 Task: Find connections with filter location La Ceiba with filter topic #leadershipwith filter profile language German with filter current company Job & Career Opportunities with filter school Carmel Convent School, Chandigarh with filter industry Solar Electric Power Generation with filter service category Customer Service with filter keywords title Receptionist
Action: Mouse pressed left at (579, 71)
Screenshot: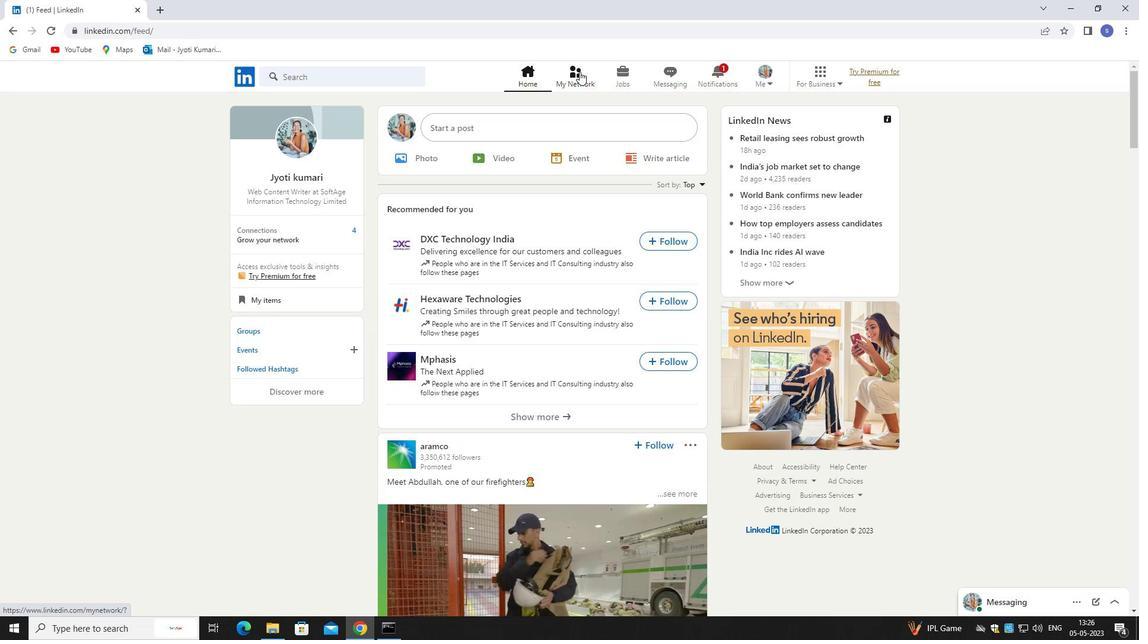 
Action: Mouse moved to (358, 149)
Screenshot: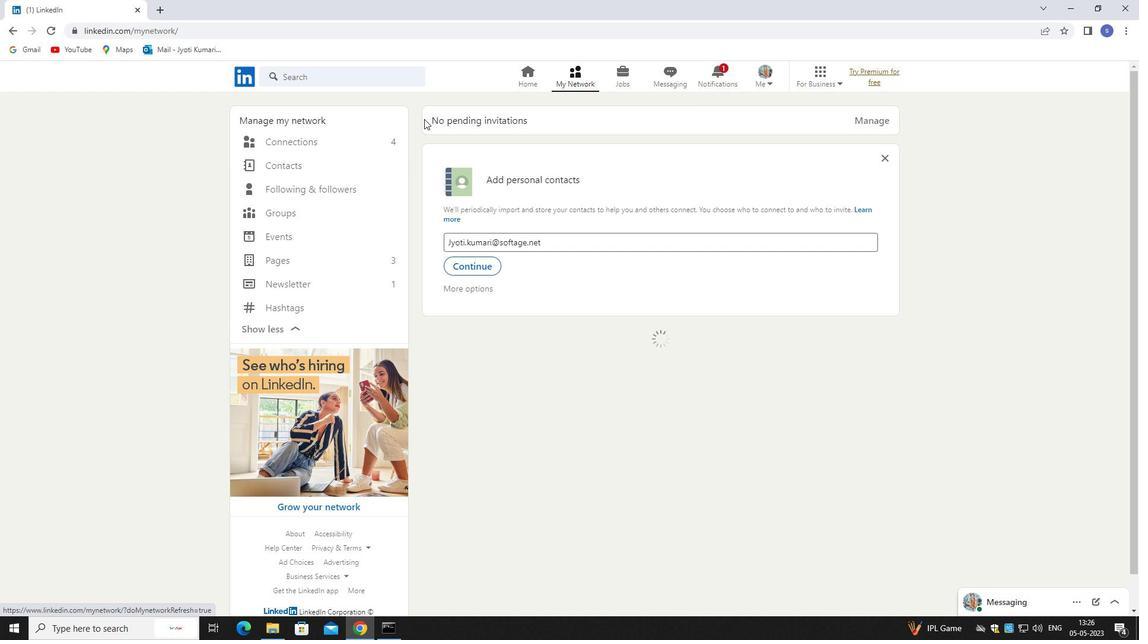 
Action: Mouse pressed left at (358, 149)
Screenshot: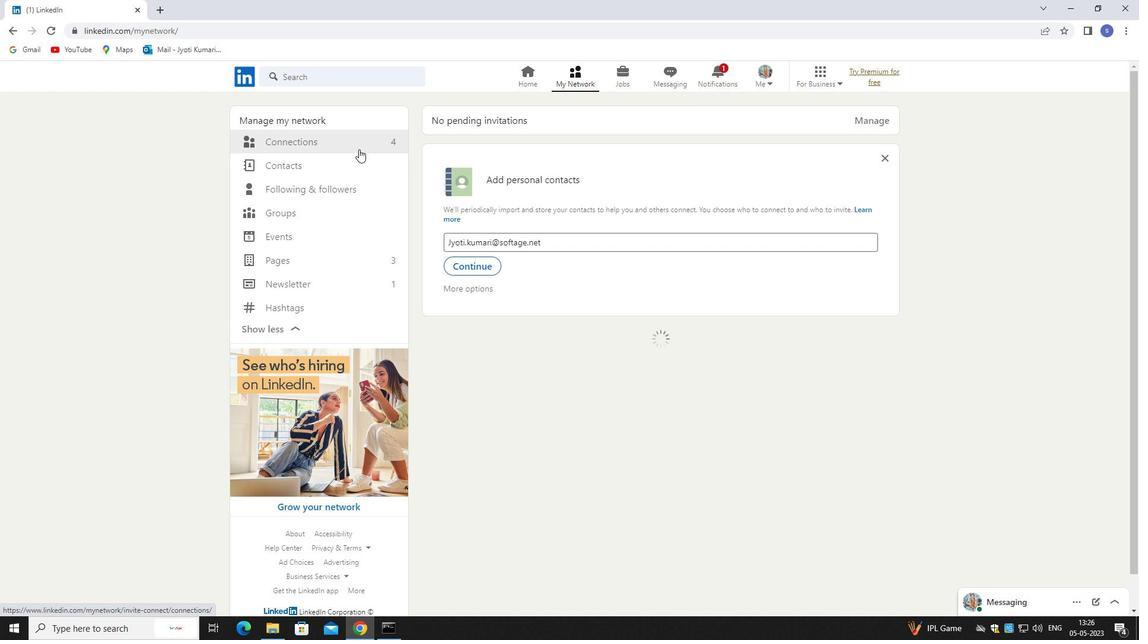 
Action: Mouse pressed left at (358, 149)
Screenshot: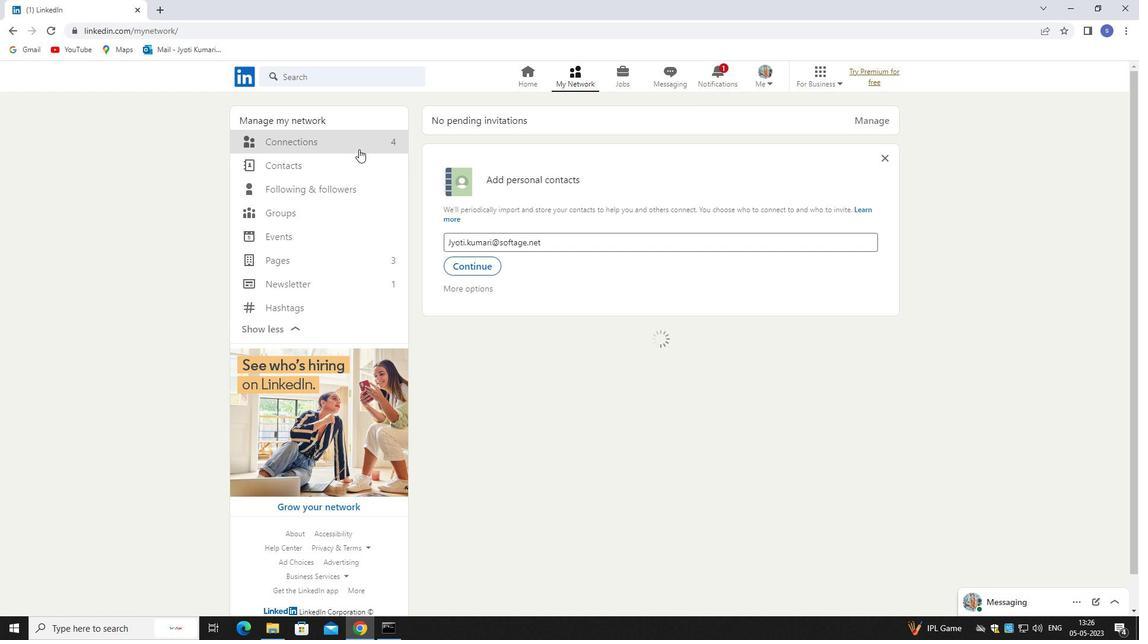 
Action: Mouse moved to (360, 140)
Screenshot: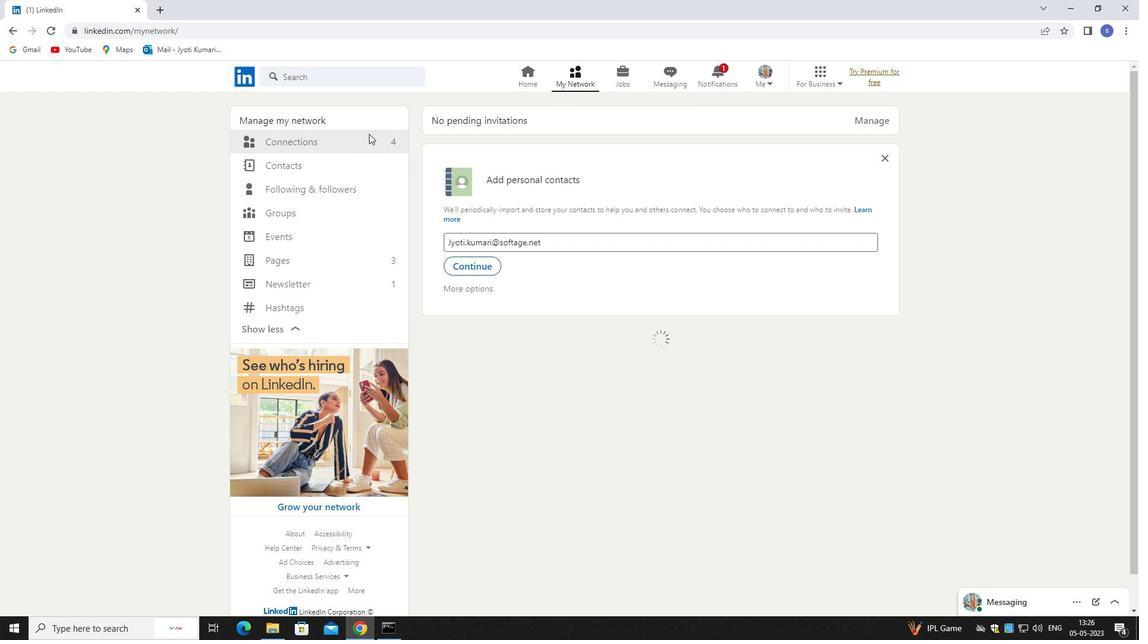 
Action: Mouse pressed left at (360, 140)
Screenshot: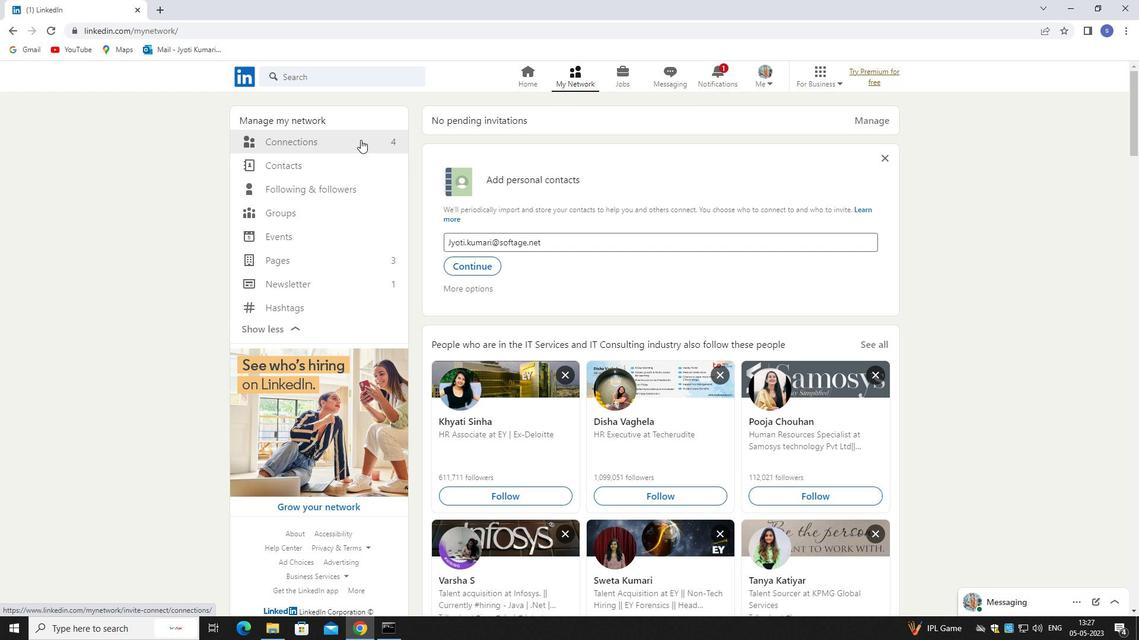 
Action: Mouse pressed left at (360, 140)
Screenshot: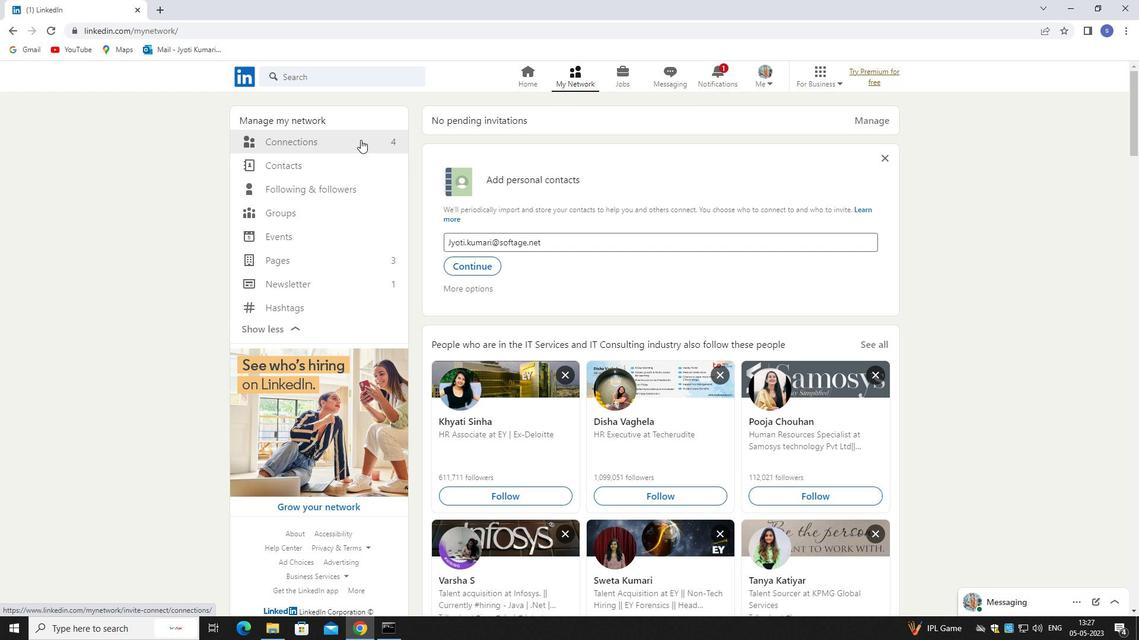 
Action: Mouse moved to (634, 139)
Screenshot: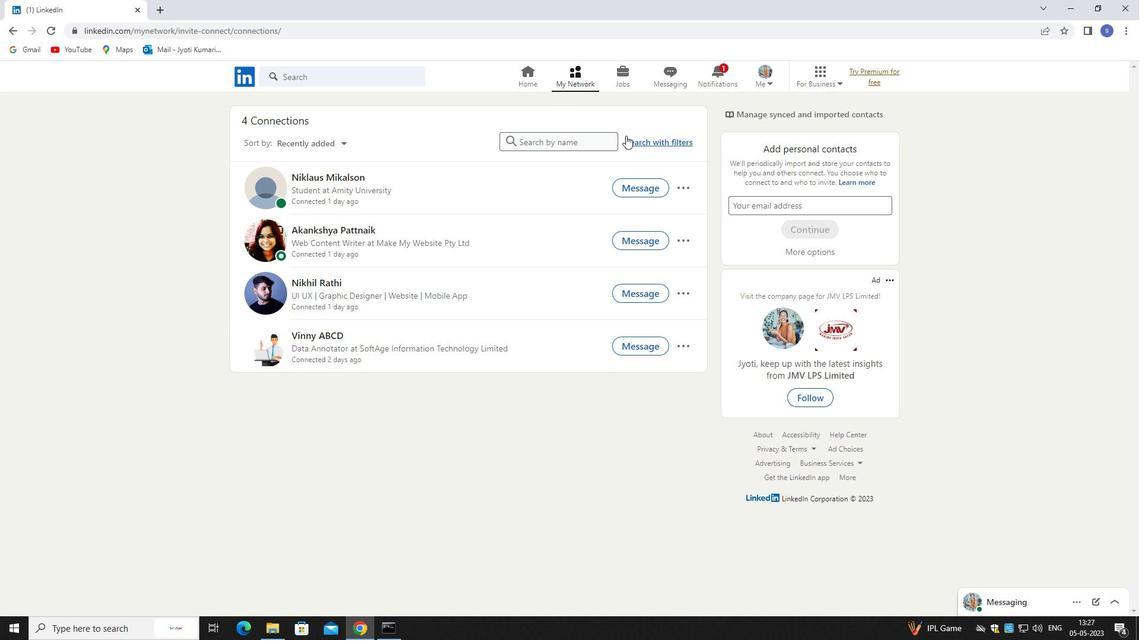 
Action: Mouse pressed left at (634, 139)
Screenshot: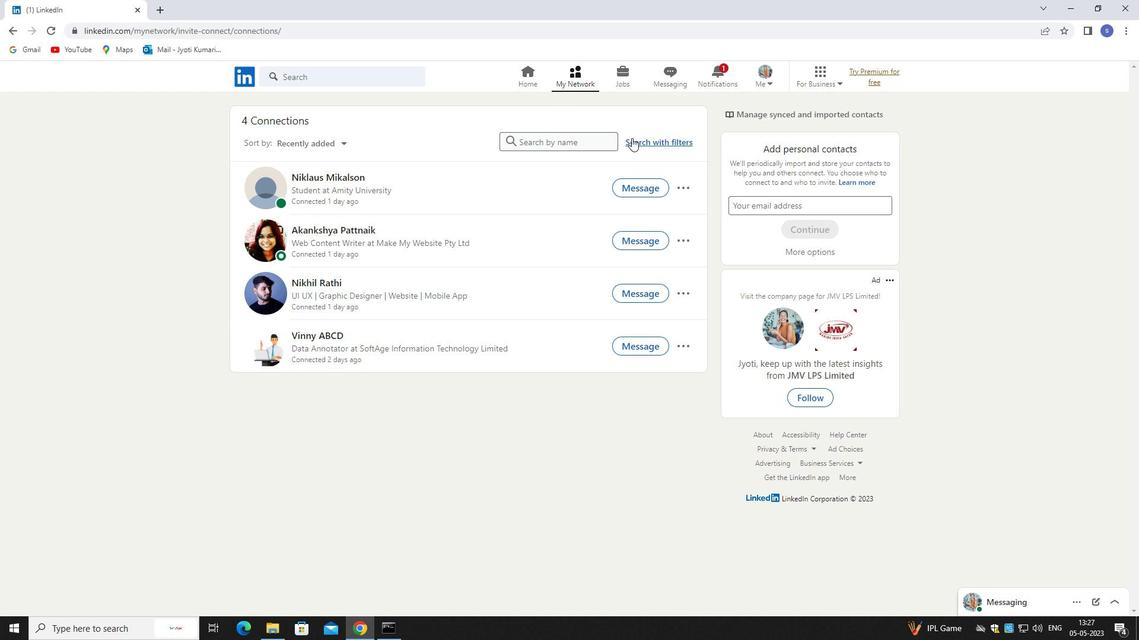 
Action: Mouse moved to (594, 109)
Screenshot: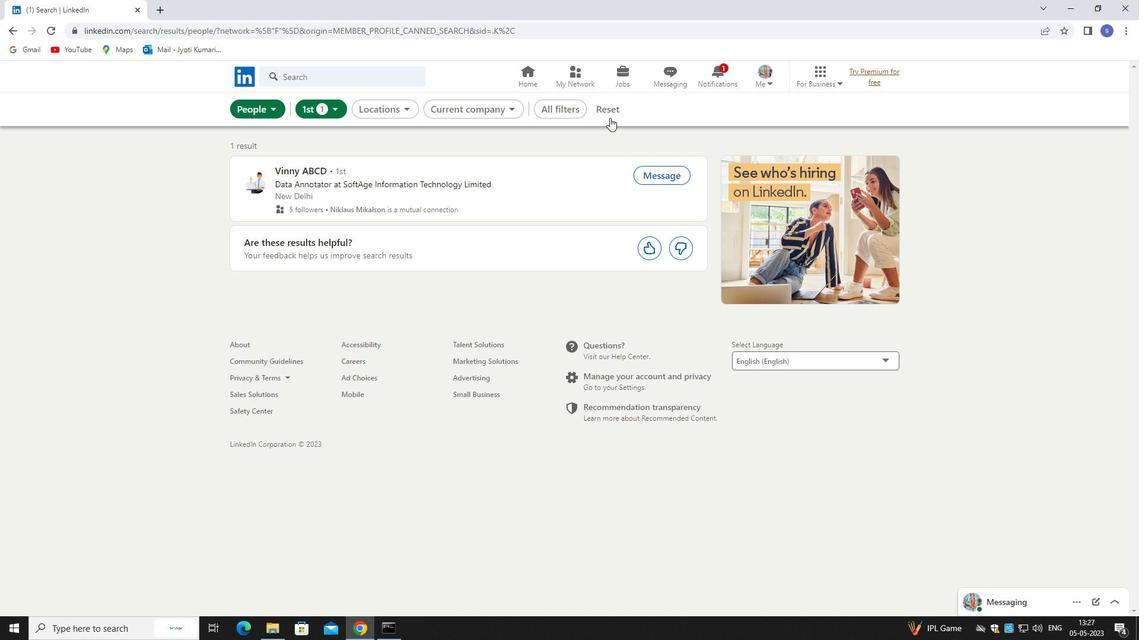 
Action: Mouse pressed left at (594, 109)
Screenshot: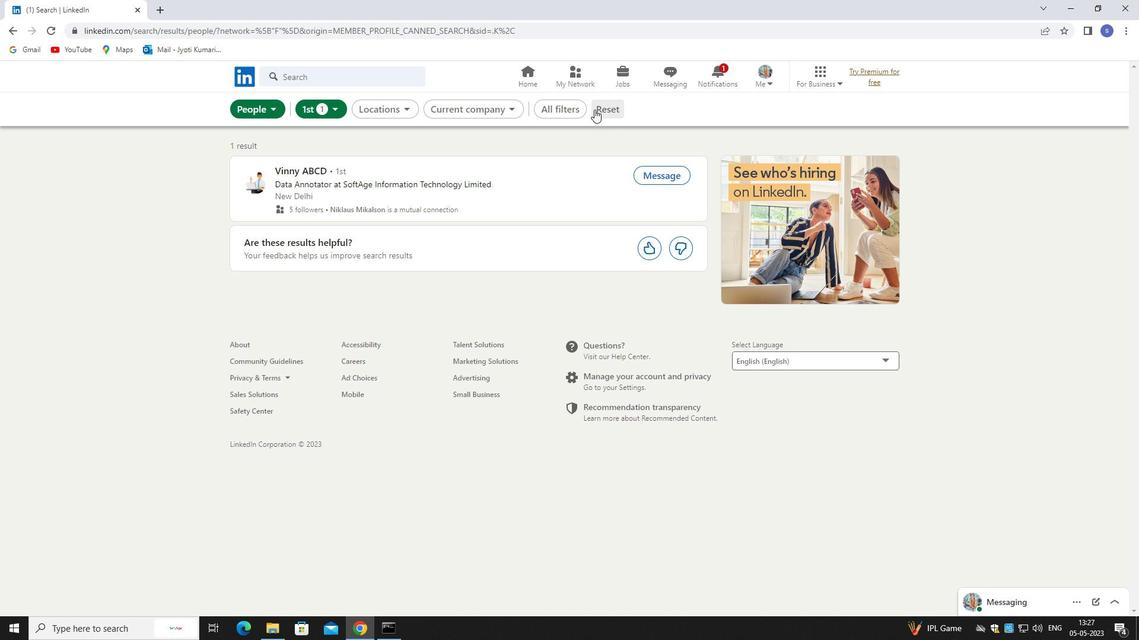 
Action: Mouse moved to (586, 106)
Screenshot: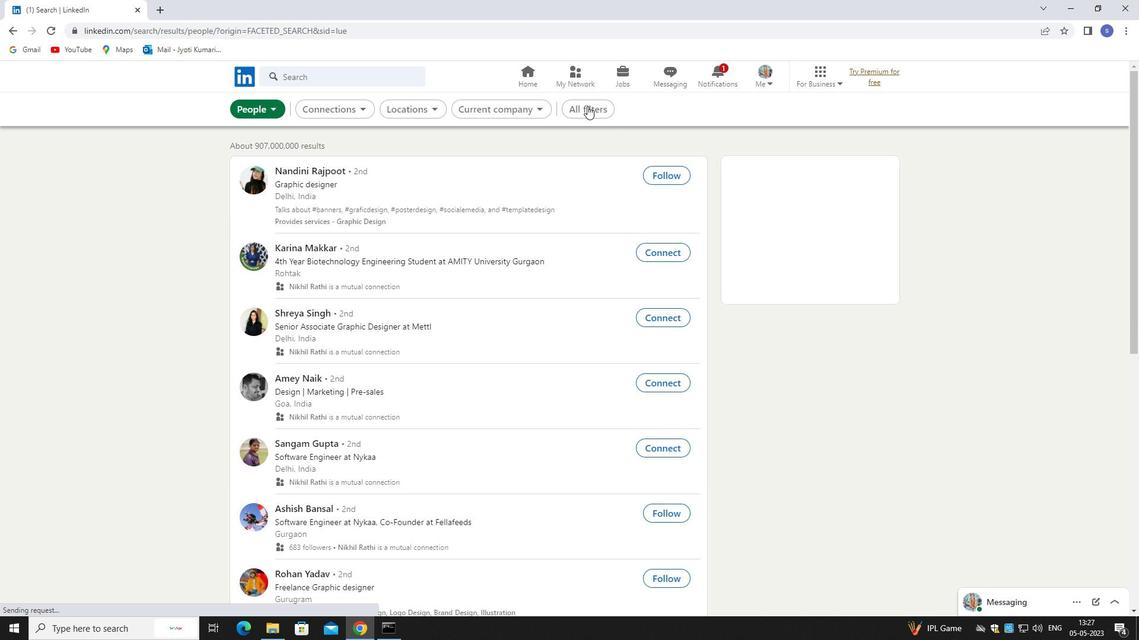 
Action: Mouse pressed left at (586, 106)
Screenshot: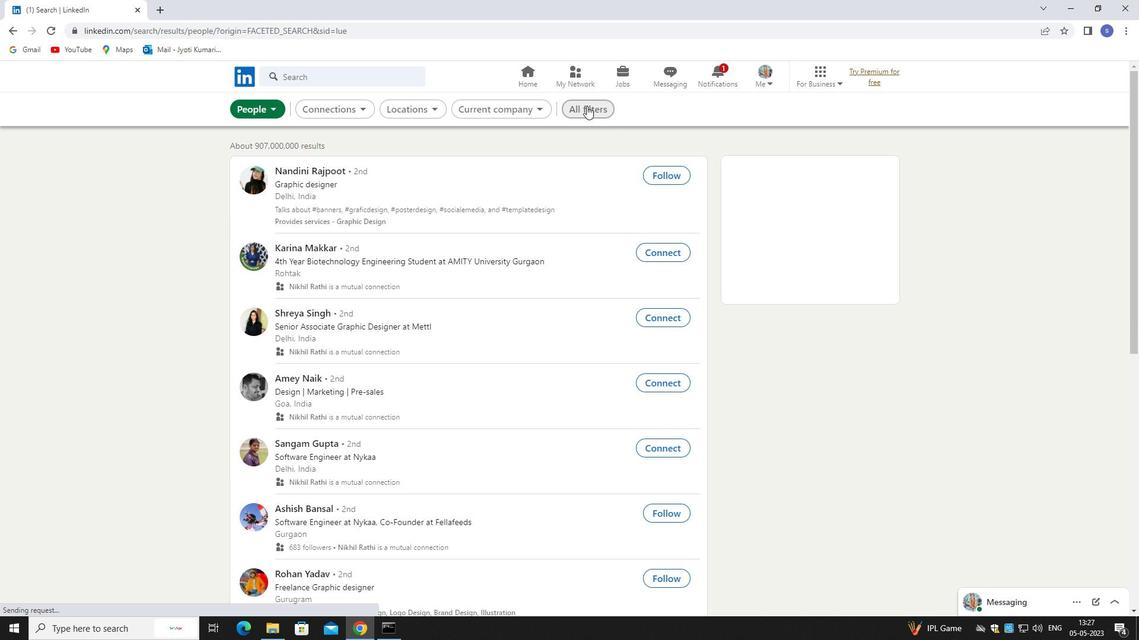 
Action: Mouse moved to (1004, 468)
Screenshot: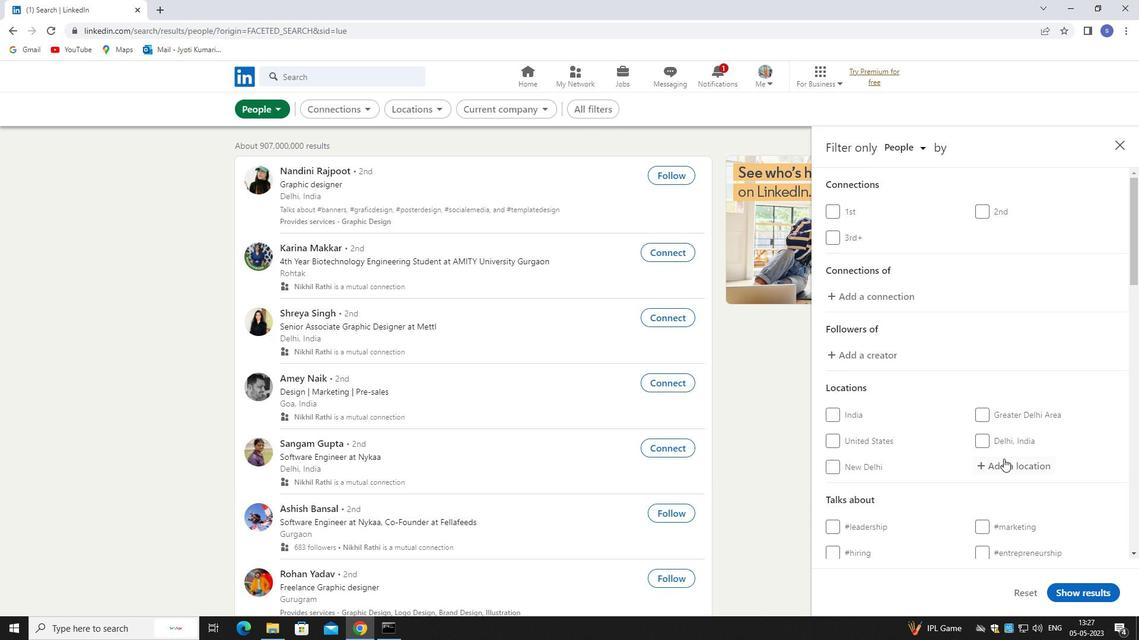 
Action: Mouse pressed left at (1004, 468)
Screenshot: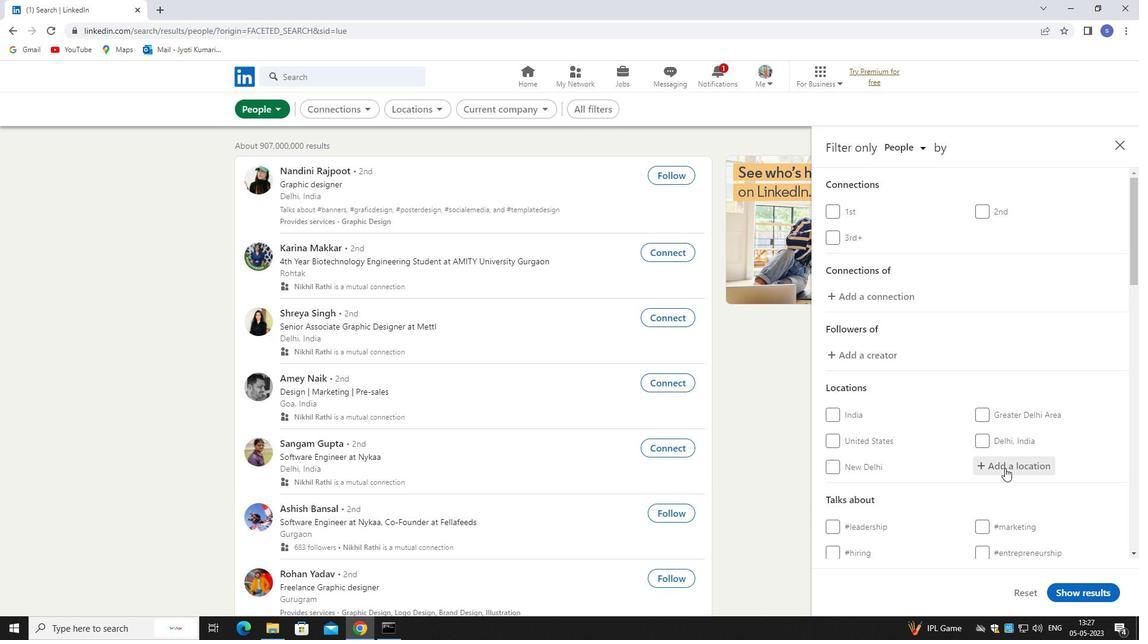 
Action: Mouse moved to (1006, 472)
Screenshot: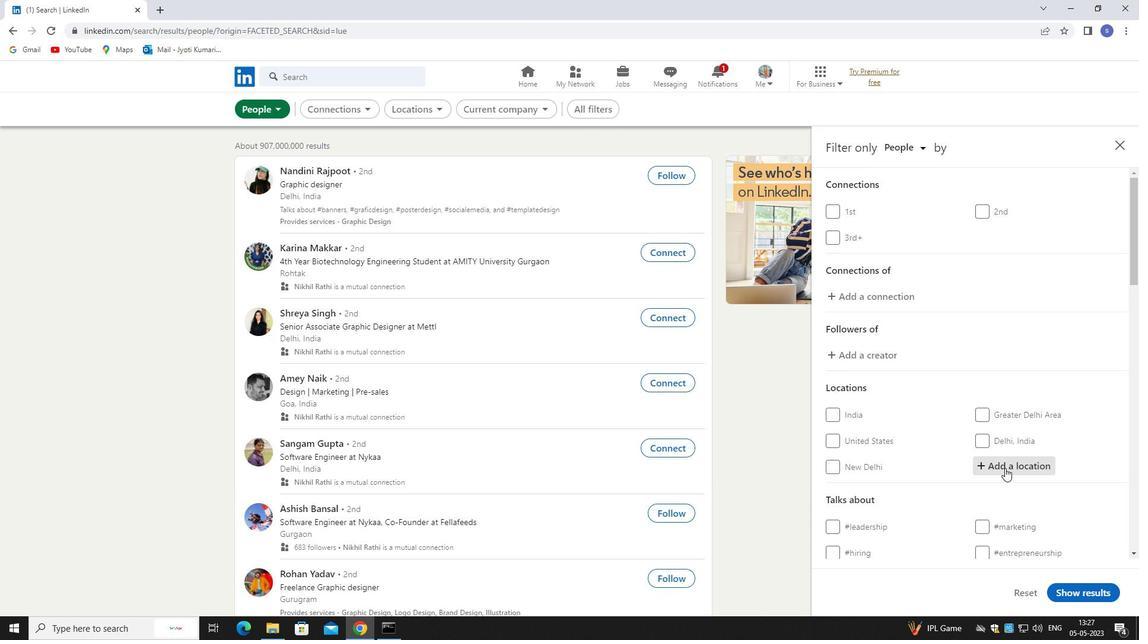 
Action: Key pressed la<Key.space>ceiba
Screenshot: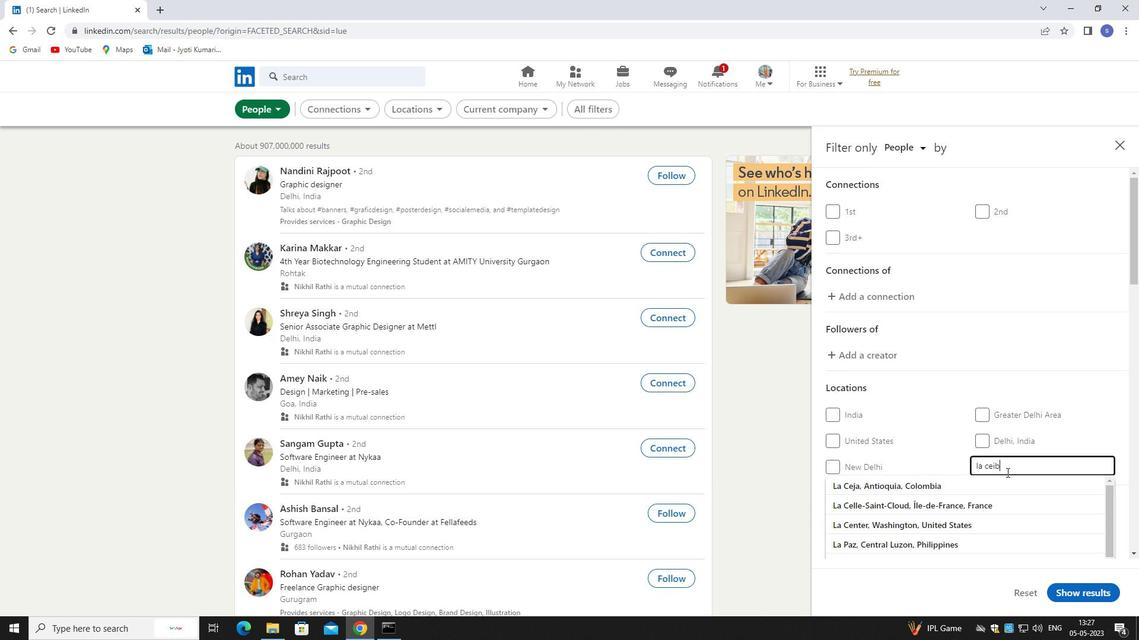 
Action: Mouse moved to (1007, 489)
Screenshot: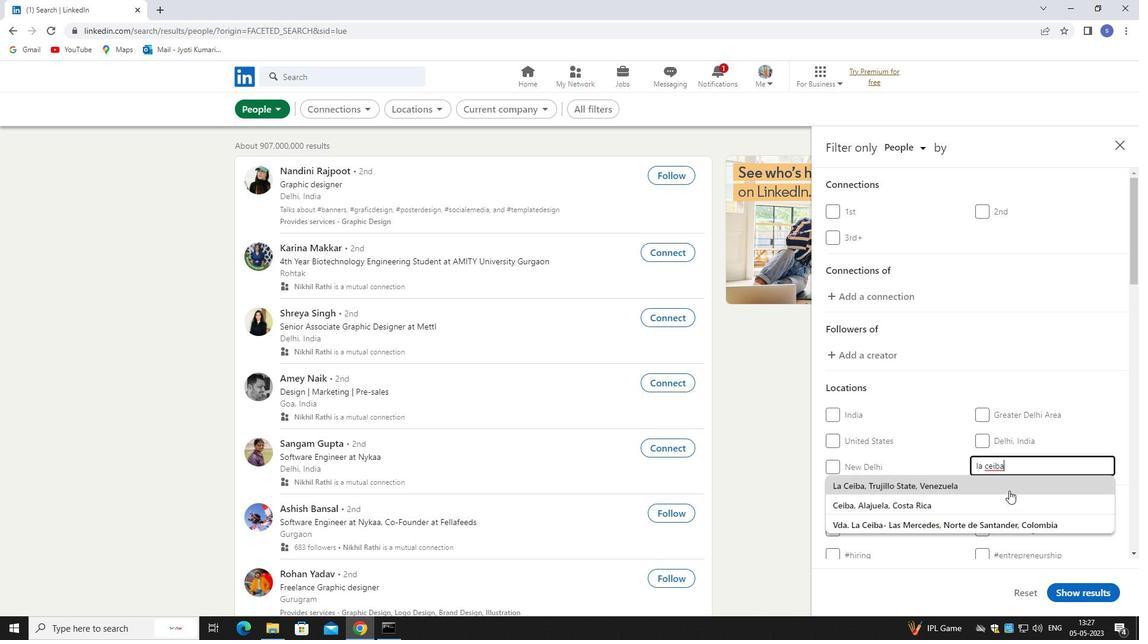 
Action: Mouse pressed left at (1007, 489)
Screenshot: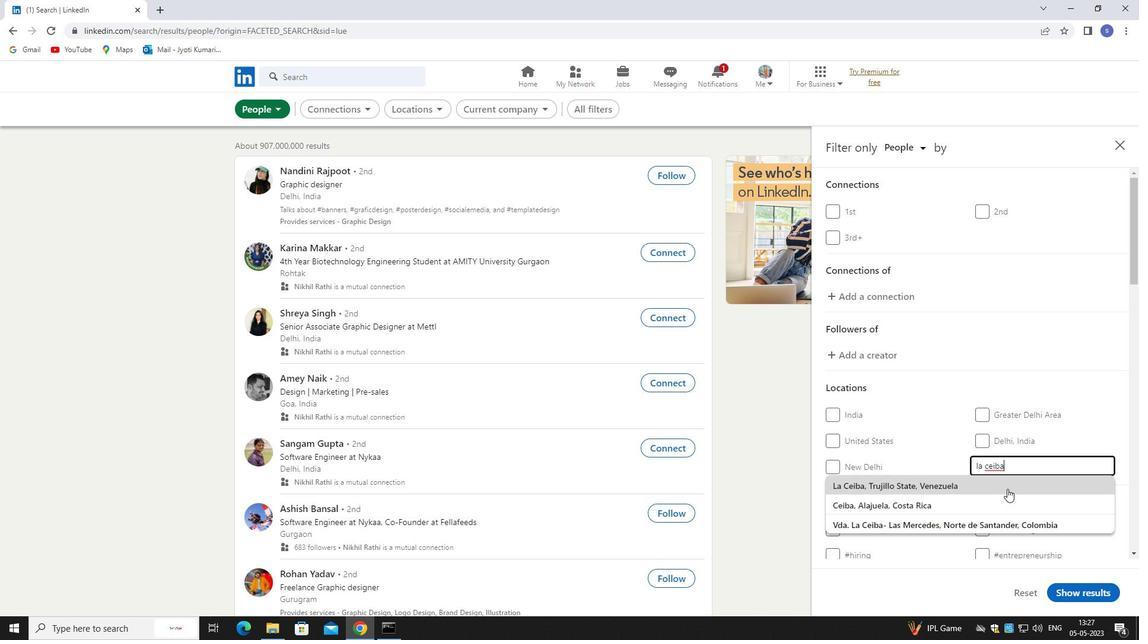 
Action: Mouse scrolled (1007, 488) with delta (0, 0)
Screenshot: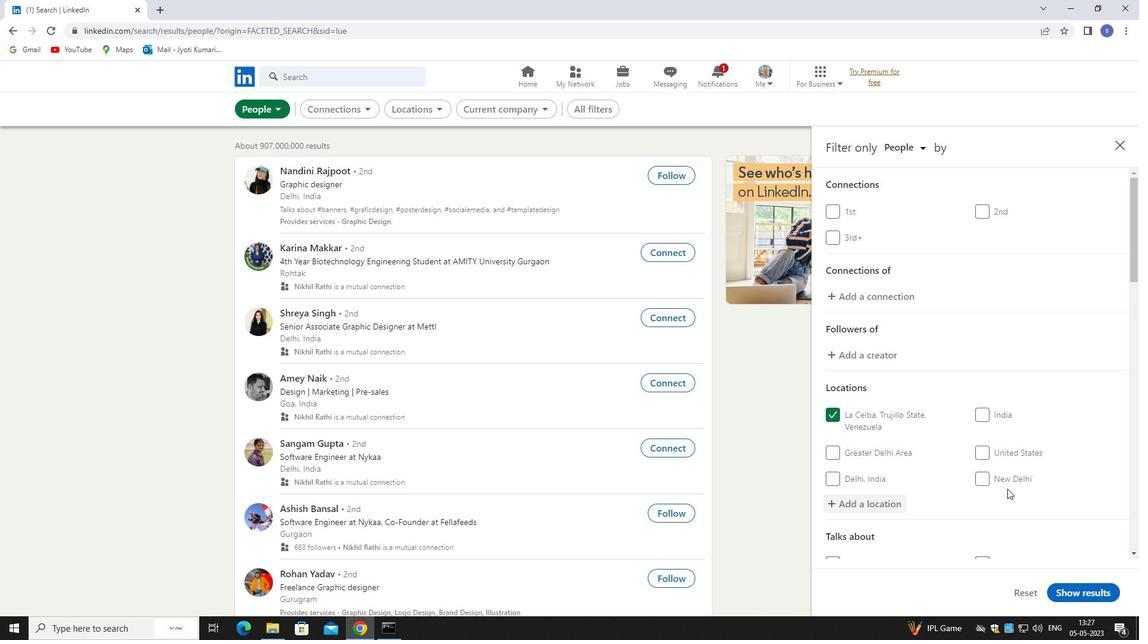 
Action: Mouse scrolled (1007, 488) with delta (0, 0)
Screenshot: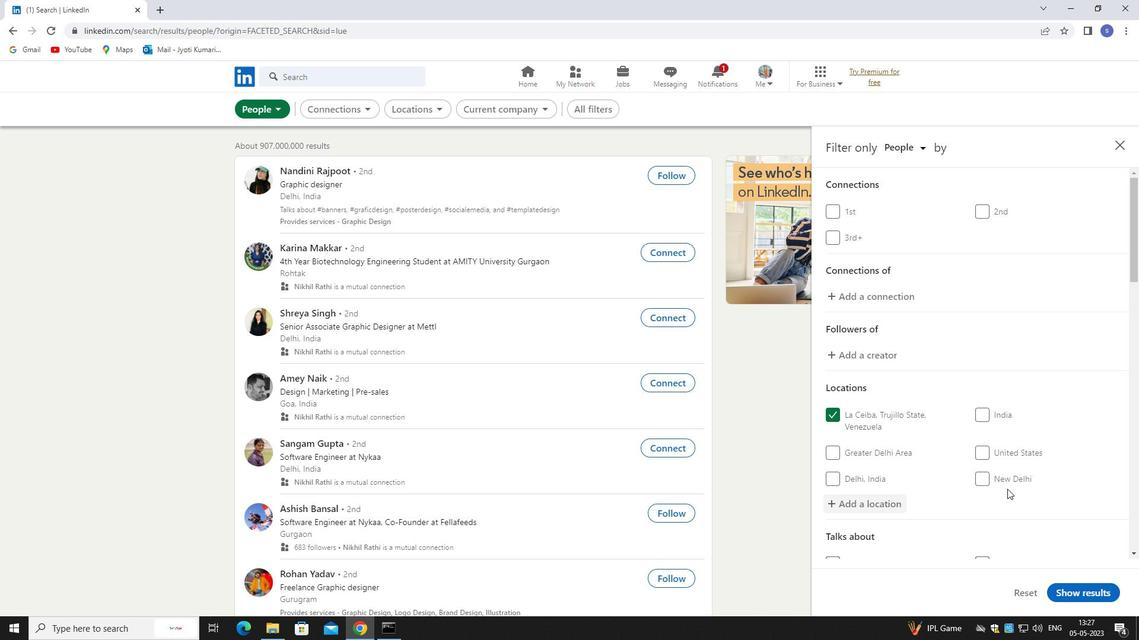 
Action: Mouse moved to (1004, 493)
Screenshot: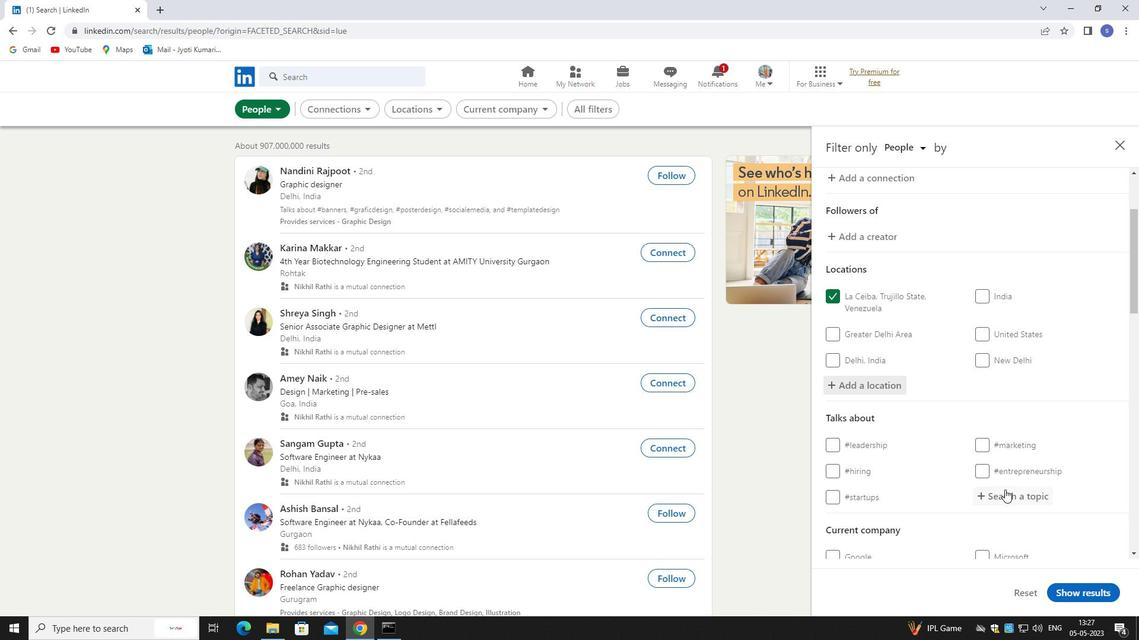 
Action: Mouse pressed left at (1004, 493)
Screenshot: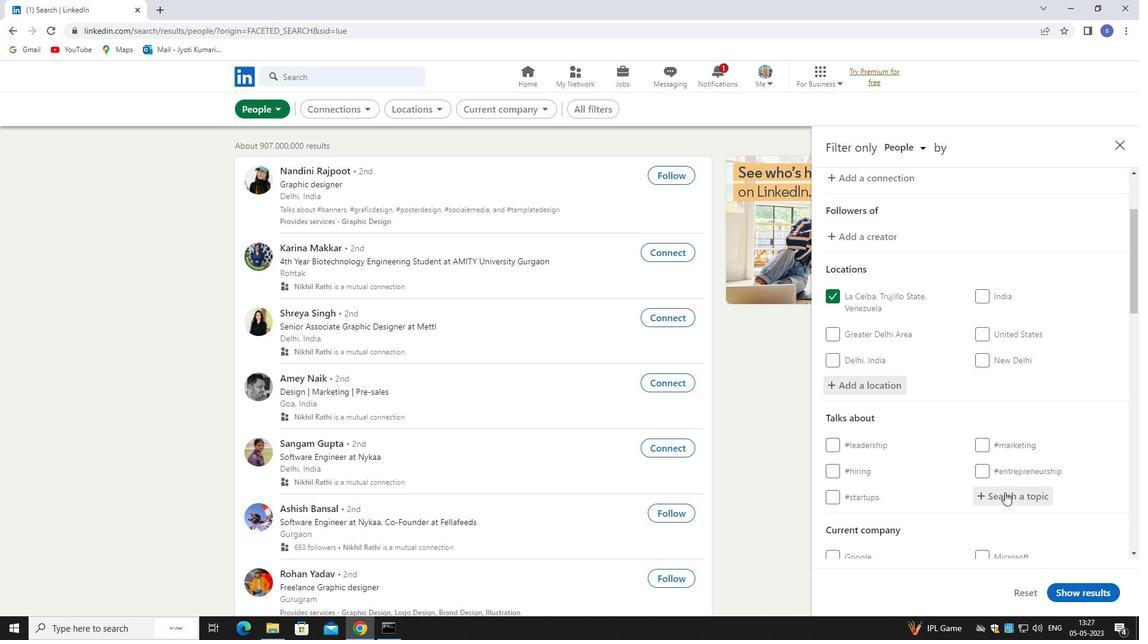 
Action: Key pressed leadersh
Screenshot: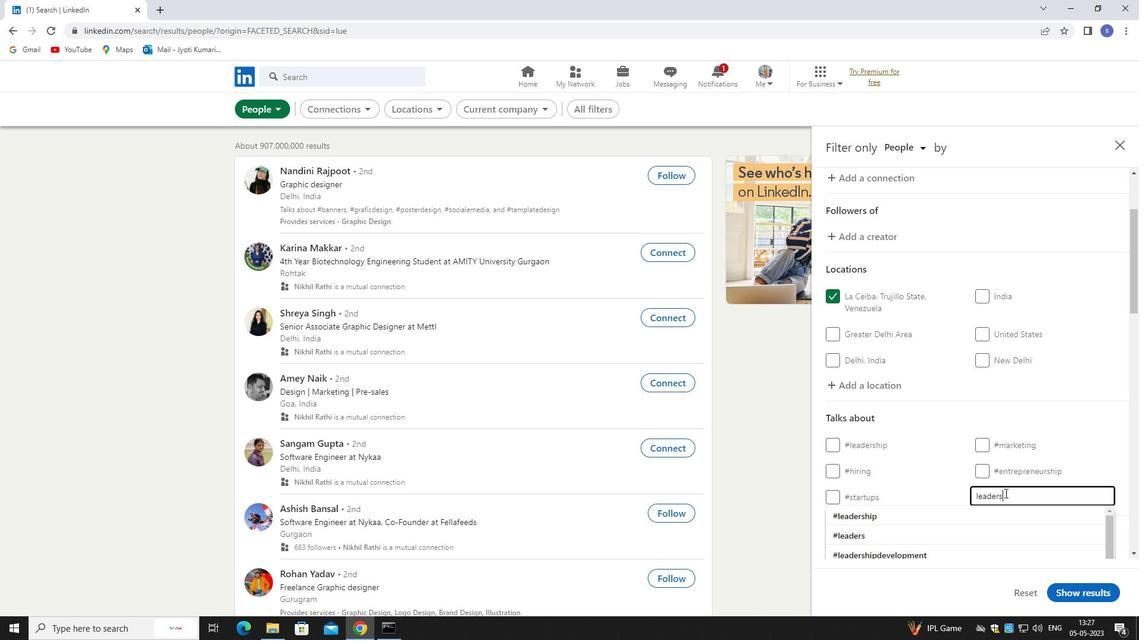 
Action: Mouse moved to (1003, 522)
Screenshot: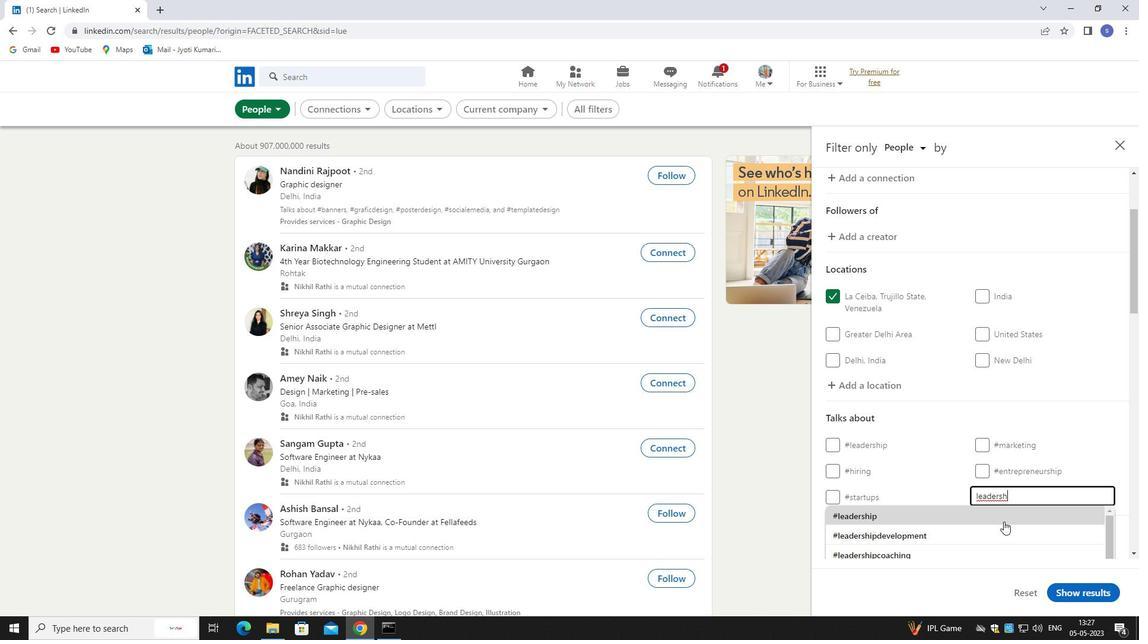 
Action: Mouse pressed left at (1003, 522)
Screenshot: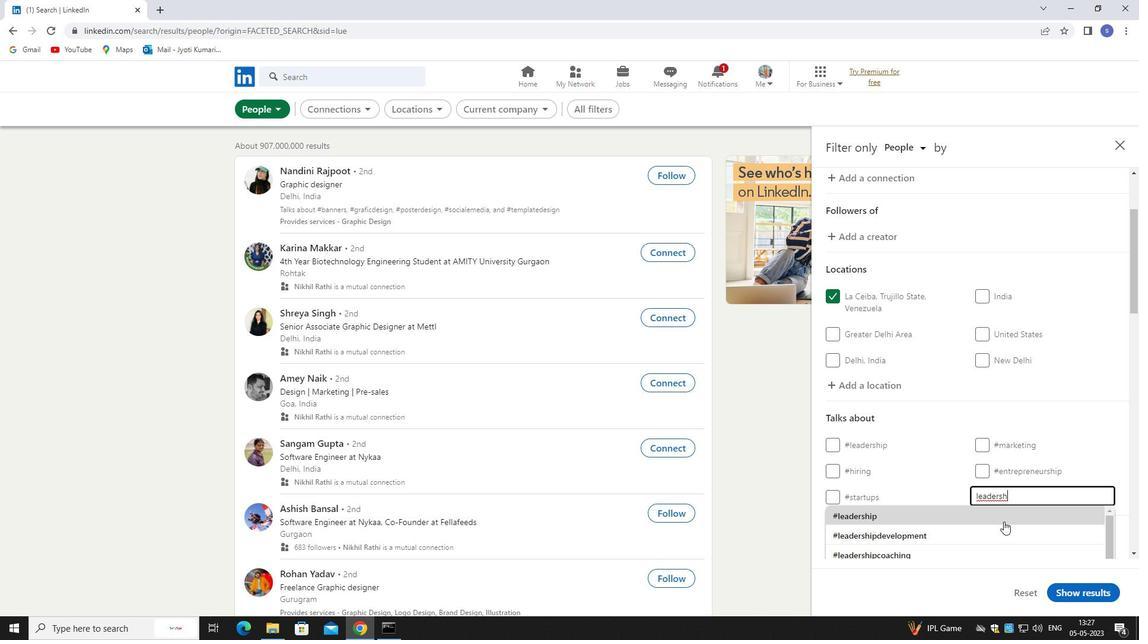 
Action: Mouse moved to (1002, 522)
Screenshot: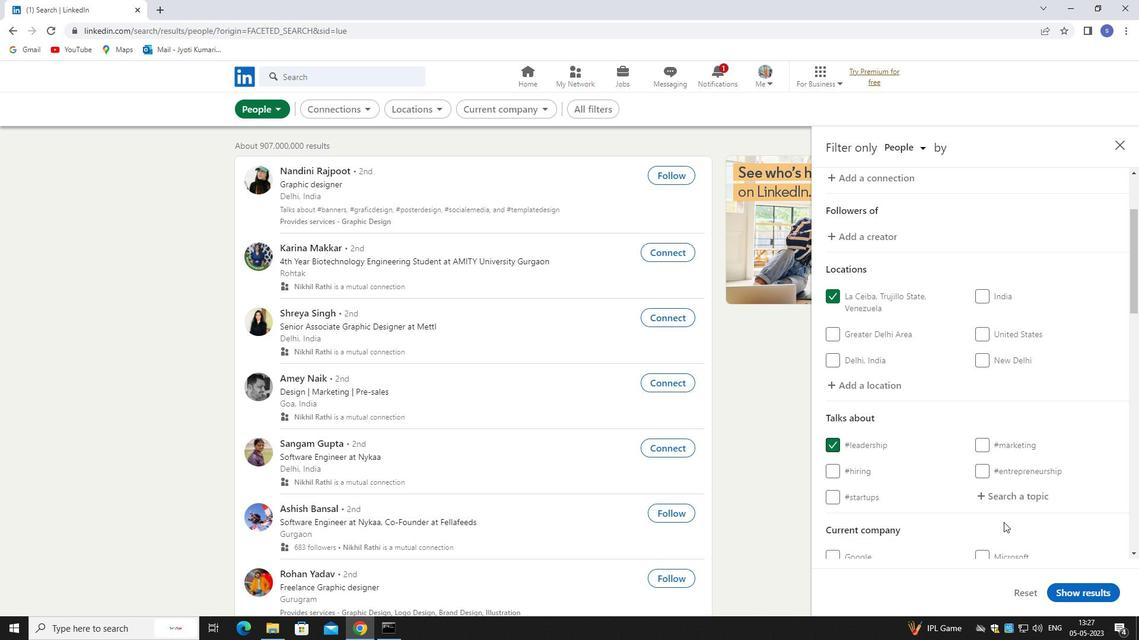 
Action: Mouse scrolled (1002, 521) with delta (0, 0)
Screenshot: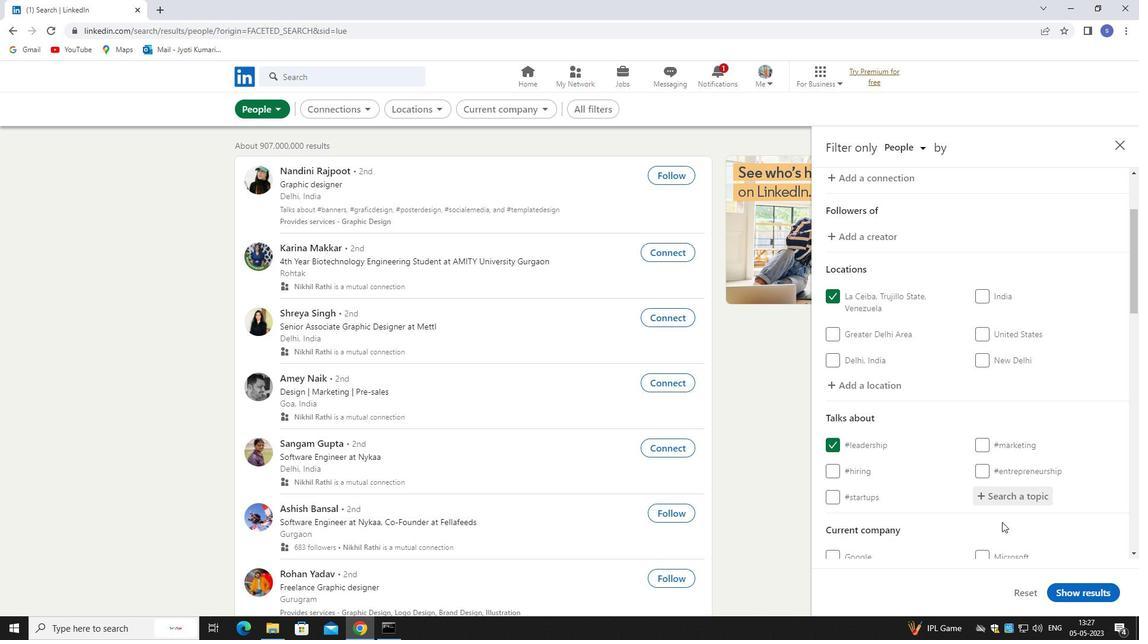 
Action: Mouse scrolled (1002, 521) with delta (0, 0)
Screenshot: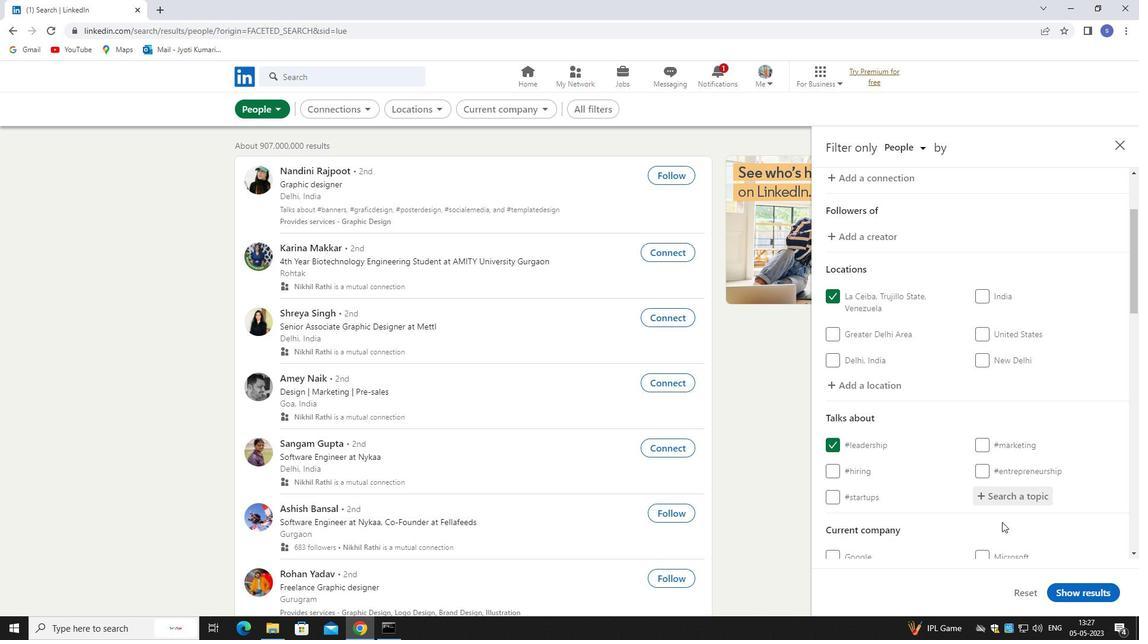 
Action: Mouse scrolled (1002, 521) with delta (0, 0)
Screenshot: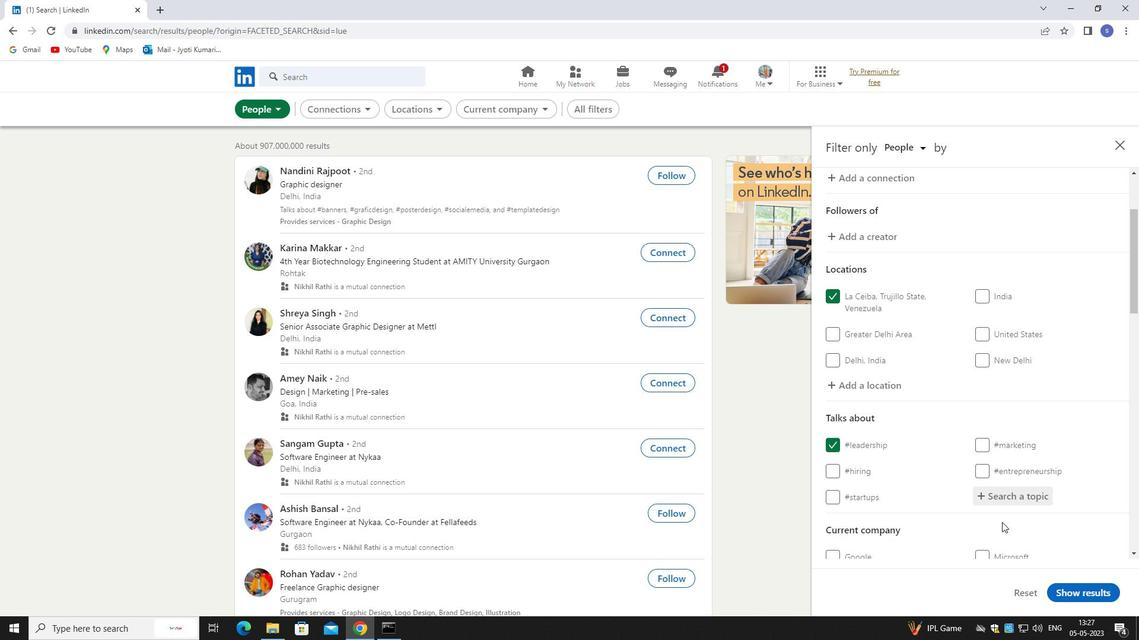 
Action: Mouse scrolled (1002, 521) with delta (0, 0)
Screenshot: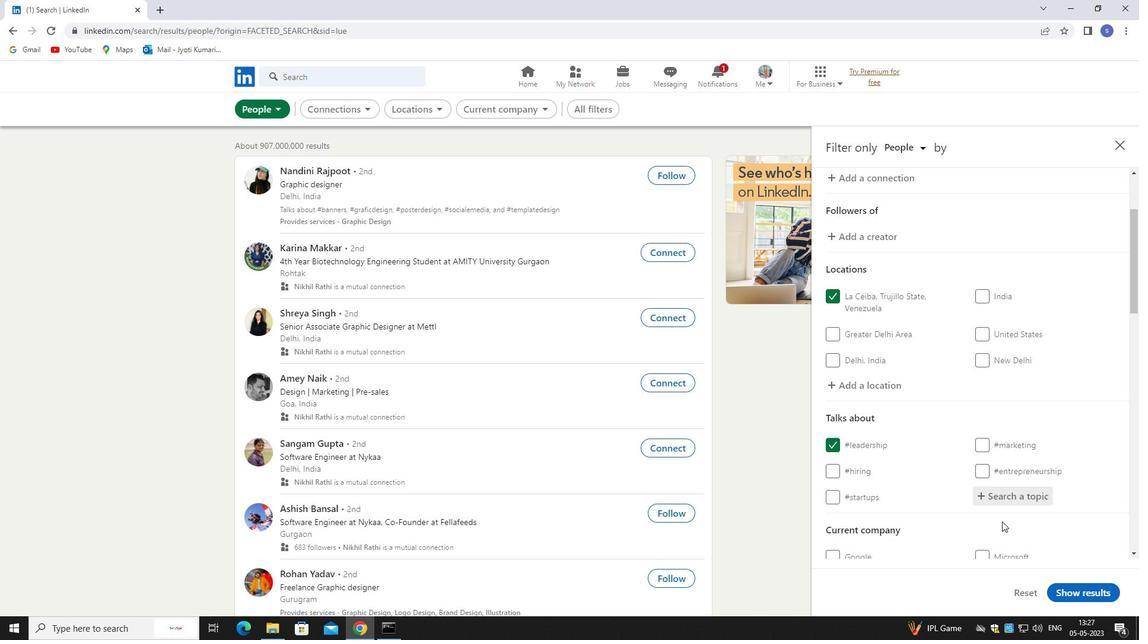 
Action: Mouse moved to (1025, 369)
Screenshot: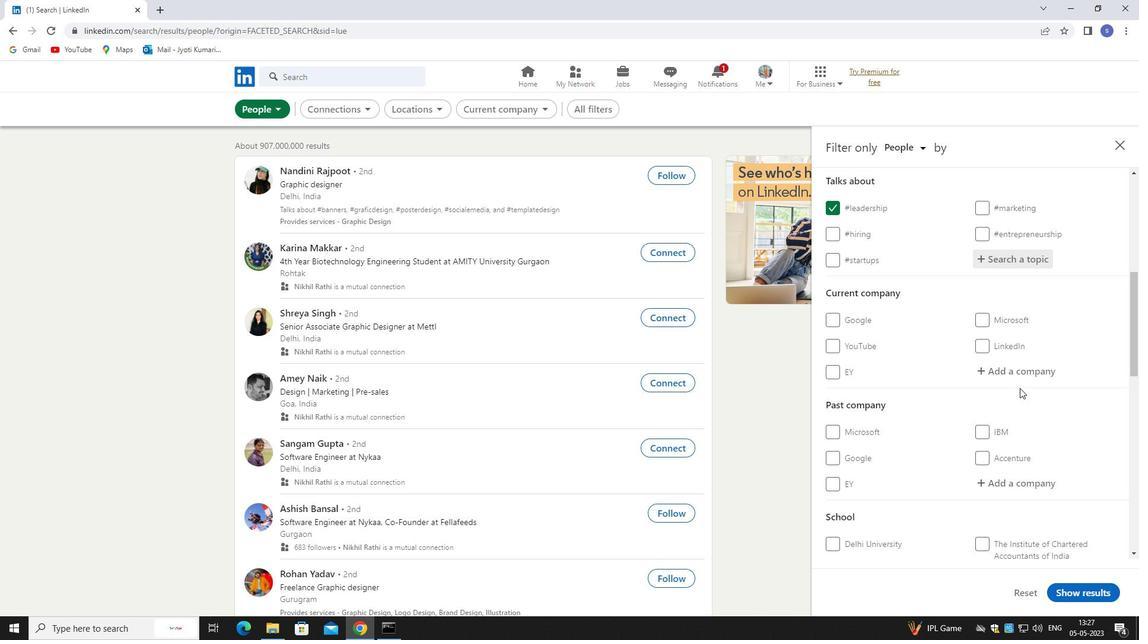
Action: Mouse pressed left at (1025, 369)
Screenshot: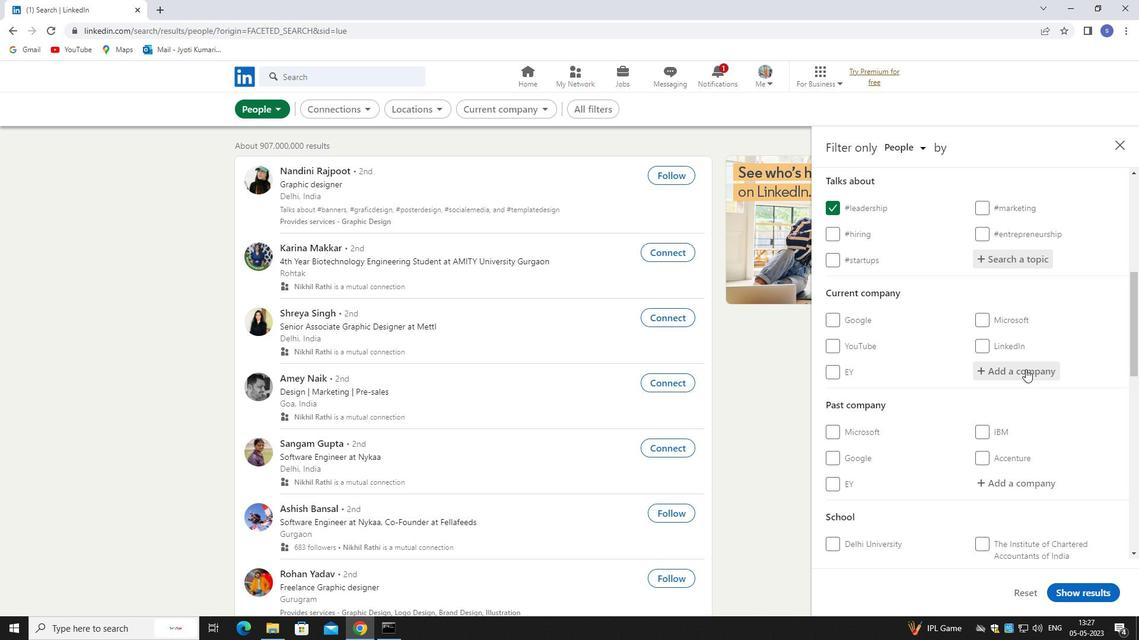 
Action: Mouse moved to (1025, 369)
Screenshot: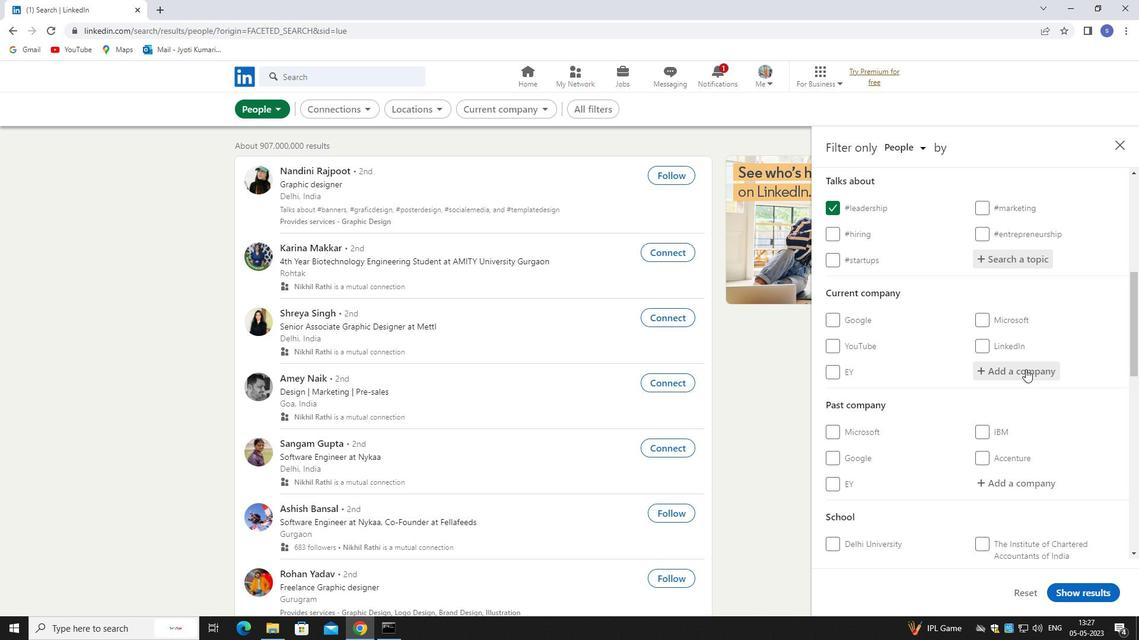 
Action: Key pressed job<Key.space><Key.shift><Key.shift><Key.shift><Key.shift><Key.shift><Key.shift><Key.shift><Key.shift><Key.shift><Key.shift>&CR<Key.backspace><Key.space><Key.backspace>AREE
Screenshot: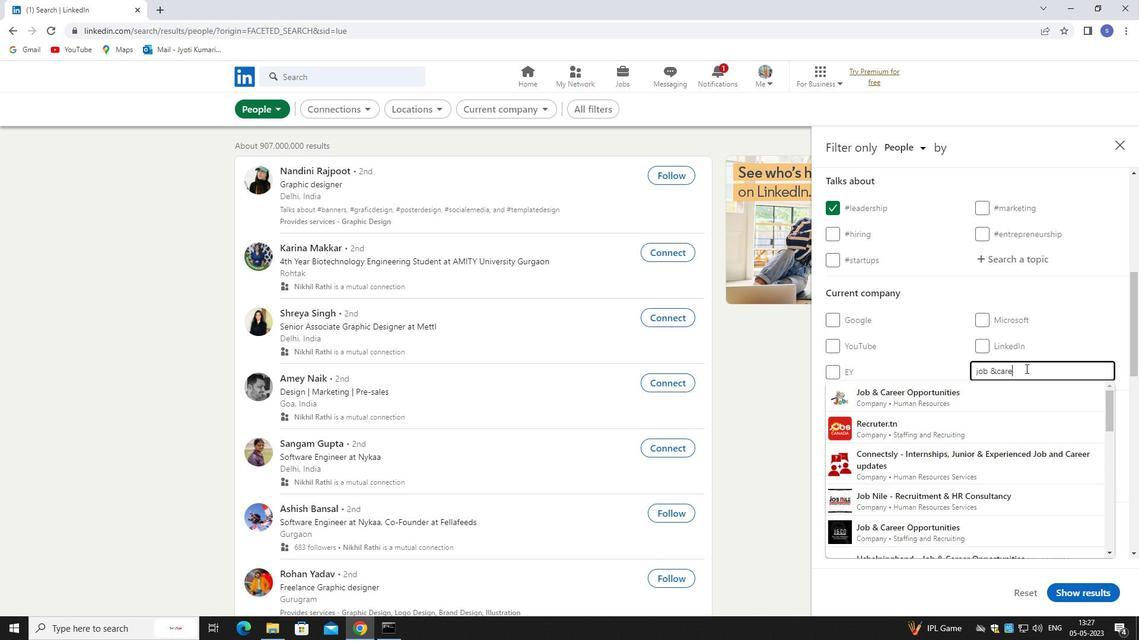 
Action: Mouse moved to (1010, 387)
Screenshot: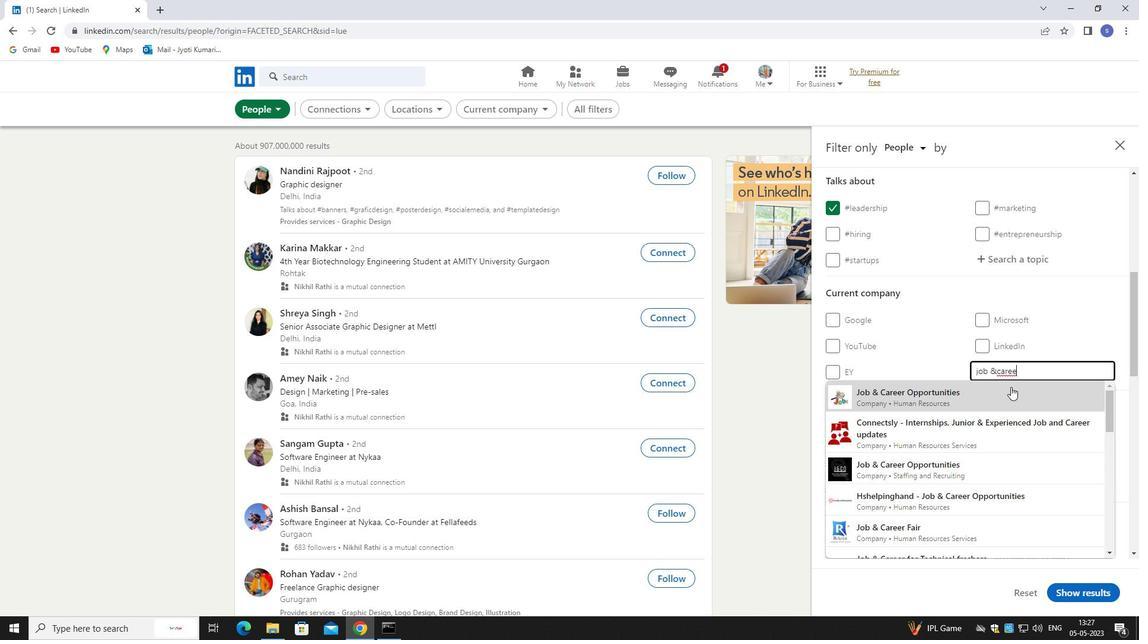
Action: Mouse pressed left at (1010, 387)
Screenshot: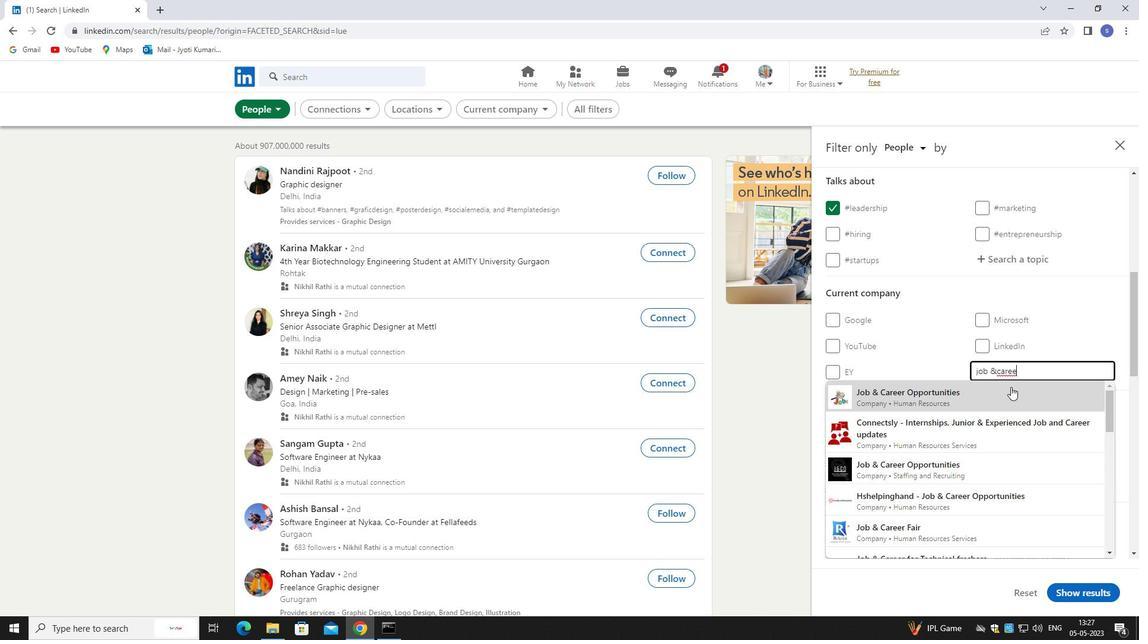 
Action: Mouse scrolled (1010, 387) with delta (0, 0)
Screenshot: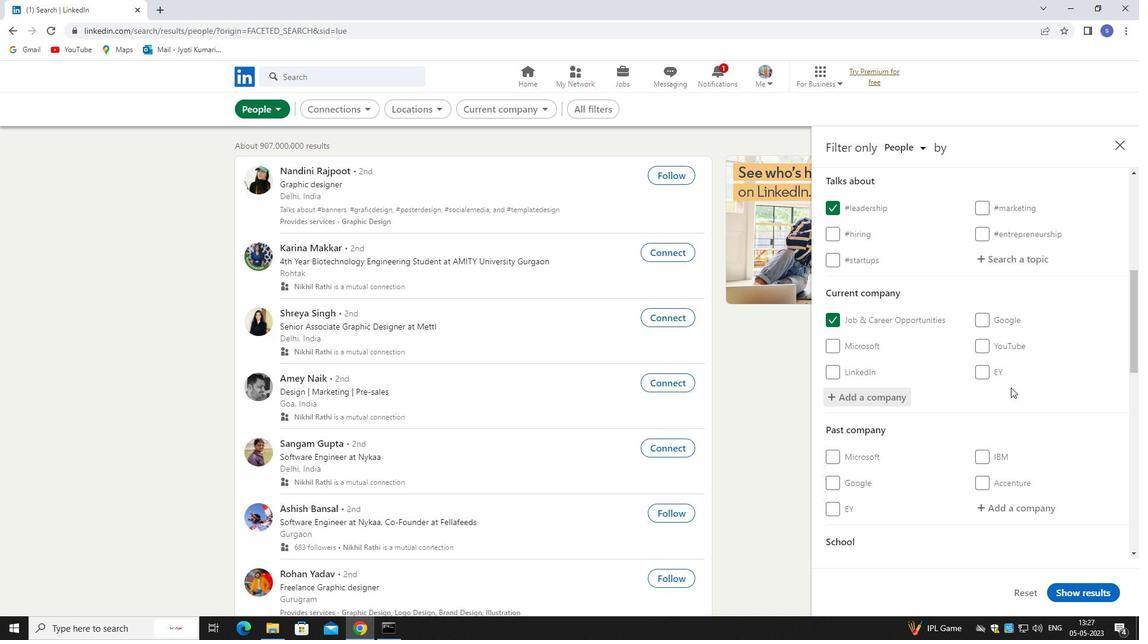 
Action: Mouse moved to (1011, 387)
Screenshot: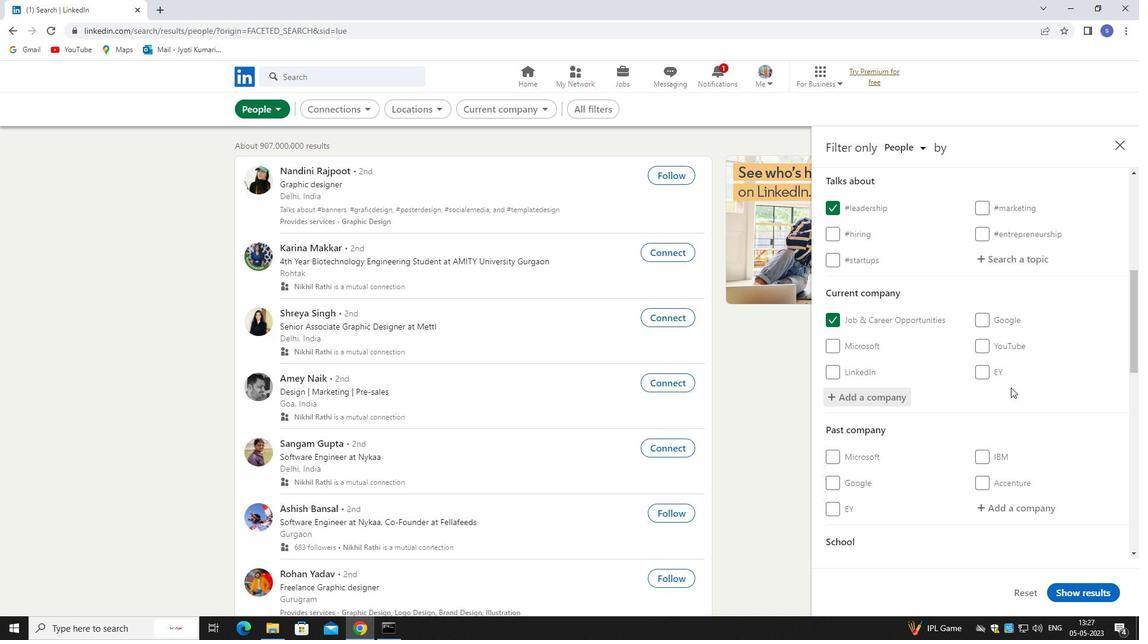 
Action: Mouse scrolled (1011, 387) with delta (0, 0)
Screenshot: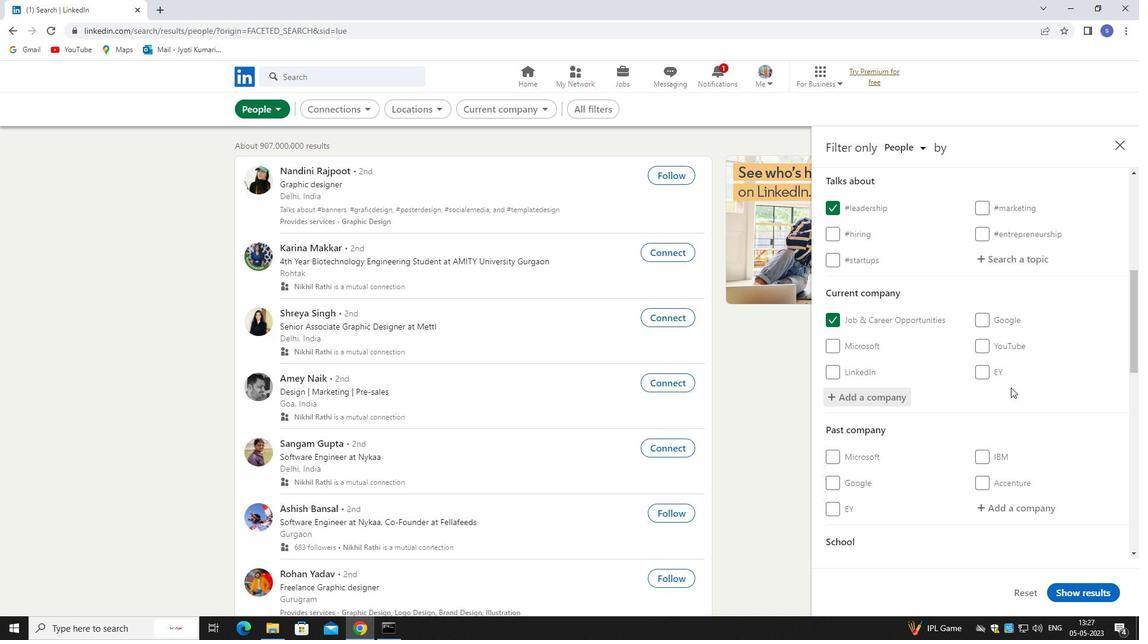 
Action: Mouse moved to (1012, 388)
Screenshot: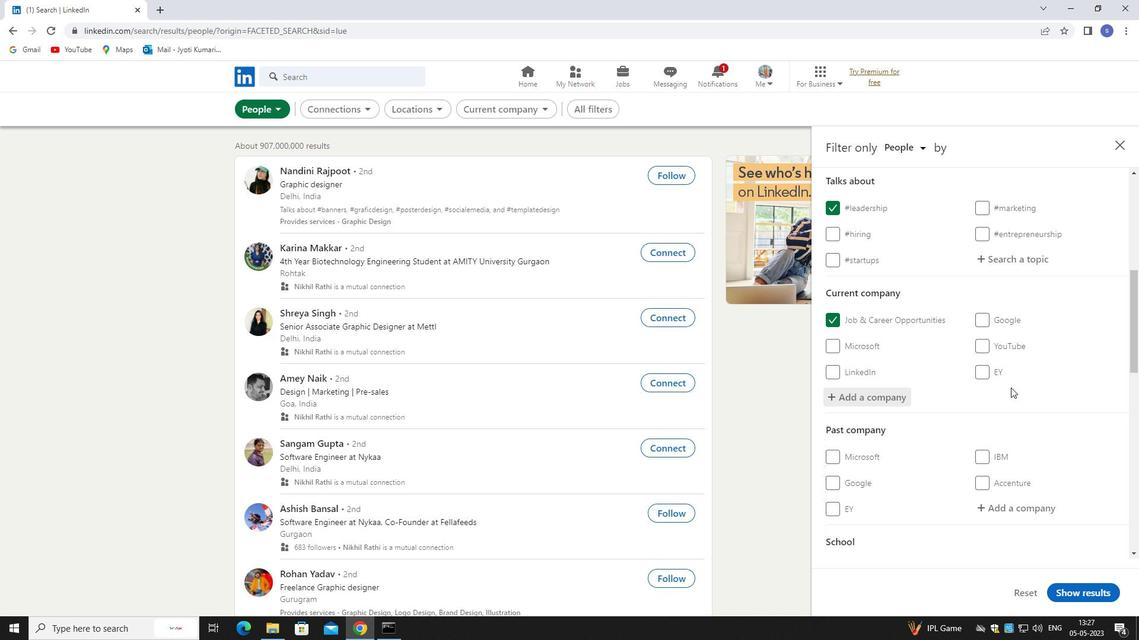 
Action: Mouse scrolled (1012, 387) with delta (0, 0)
Screenshot: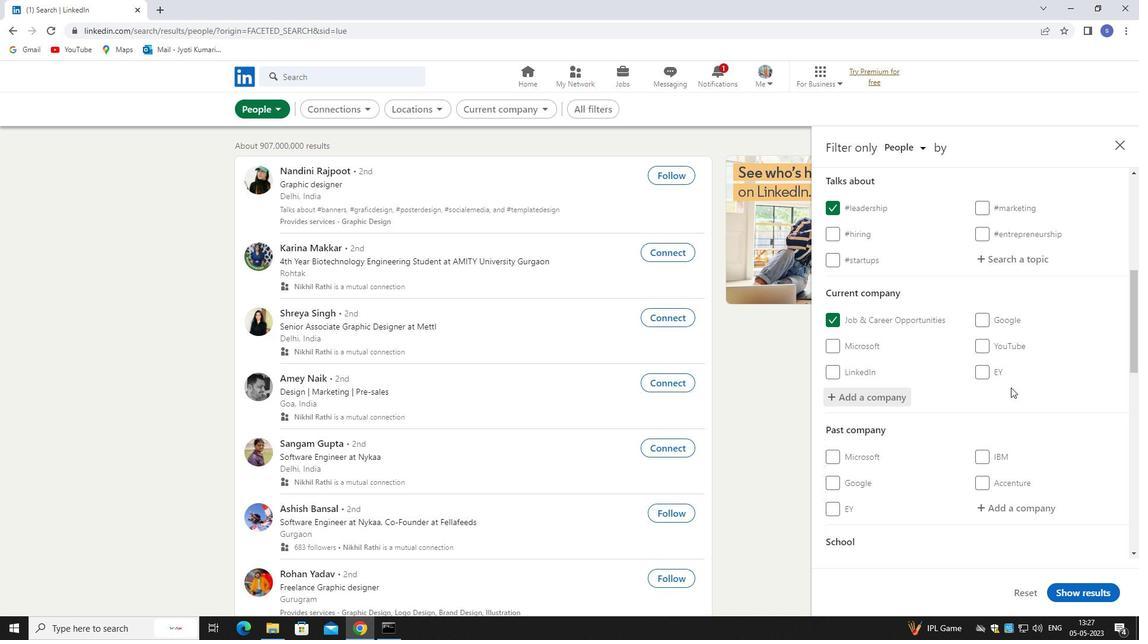 
Action: Mouse moved to (1017, 455)
Screenshot: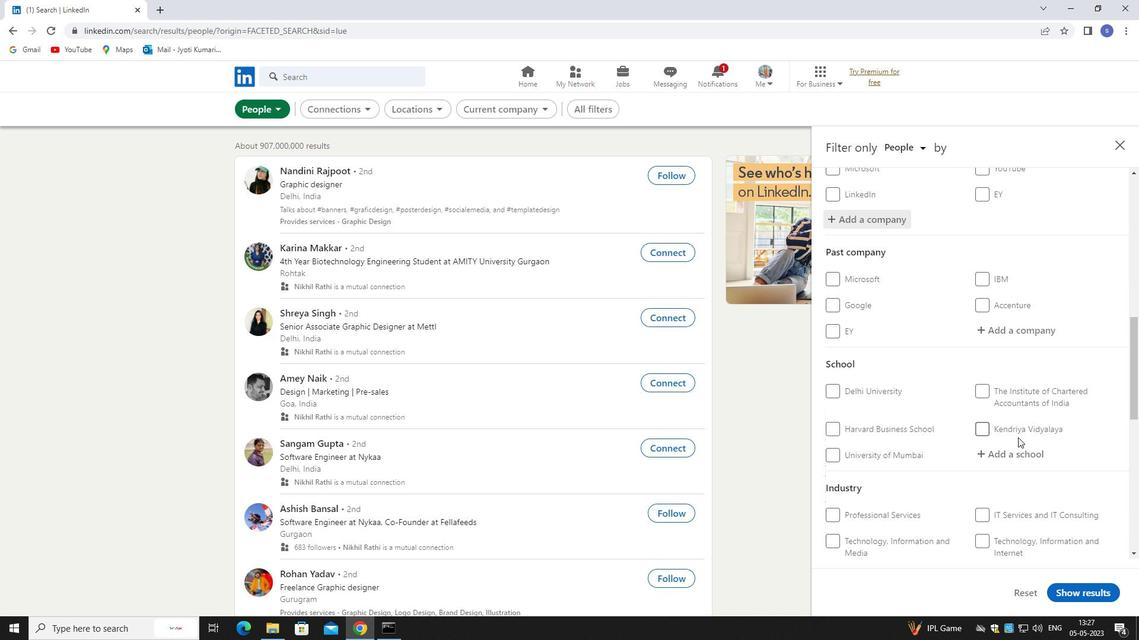
Action: Mouse pressed left at (1017, 455)
Screenshot: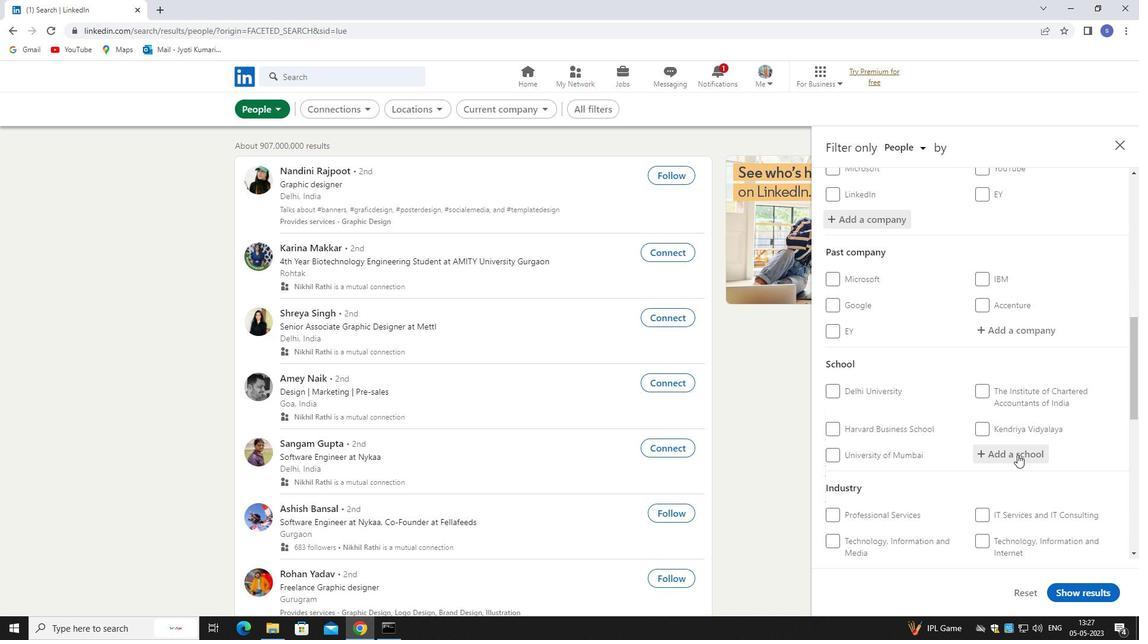 
Action: Mouse moved to (1013, 454)
Screenshot: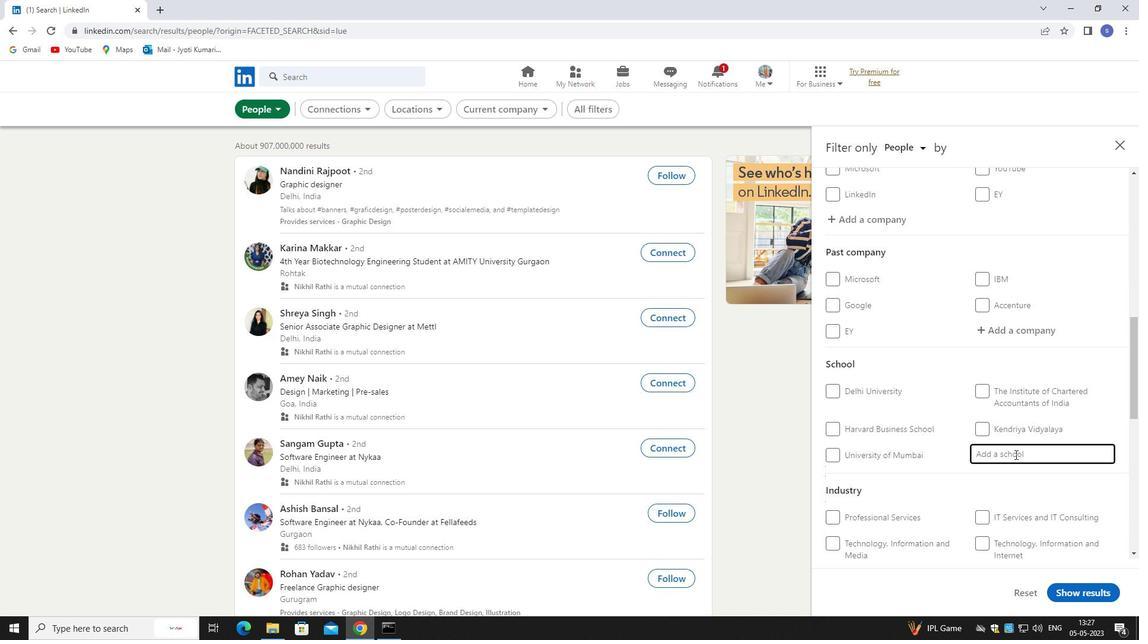
Action: Key pressed CH<Key.backspace><Key.backspace>CARMEL<Key.space>CONB<Key.backspace>VENT
Screenshot: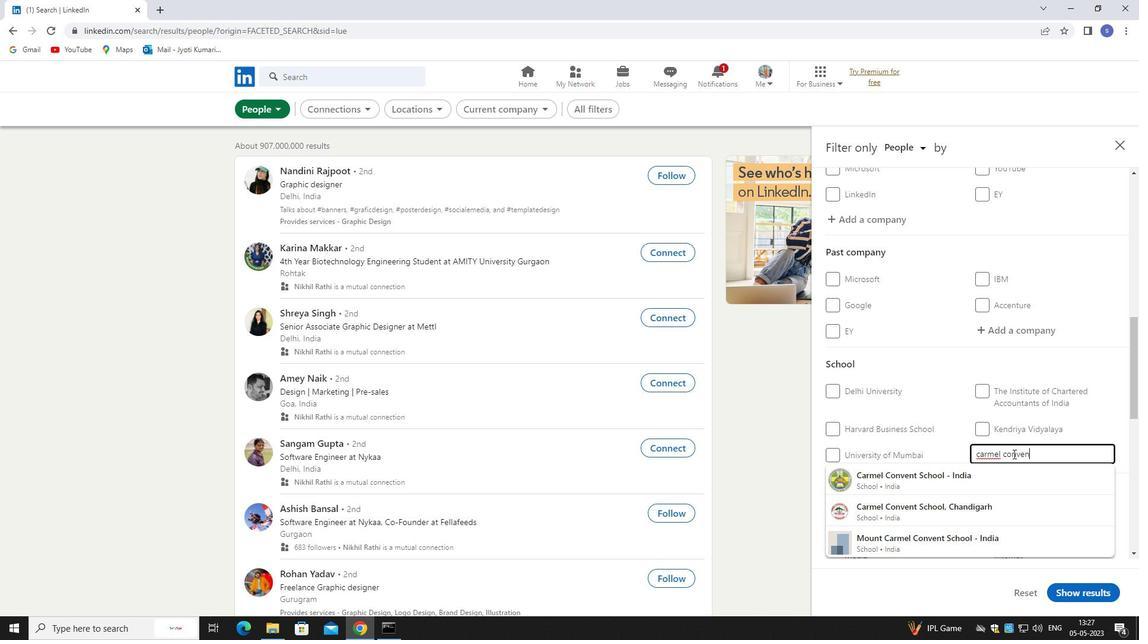 
Action: Mouse moved to (1038, 475)
Screenshot: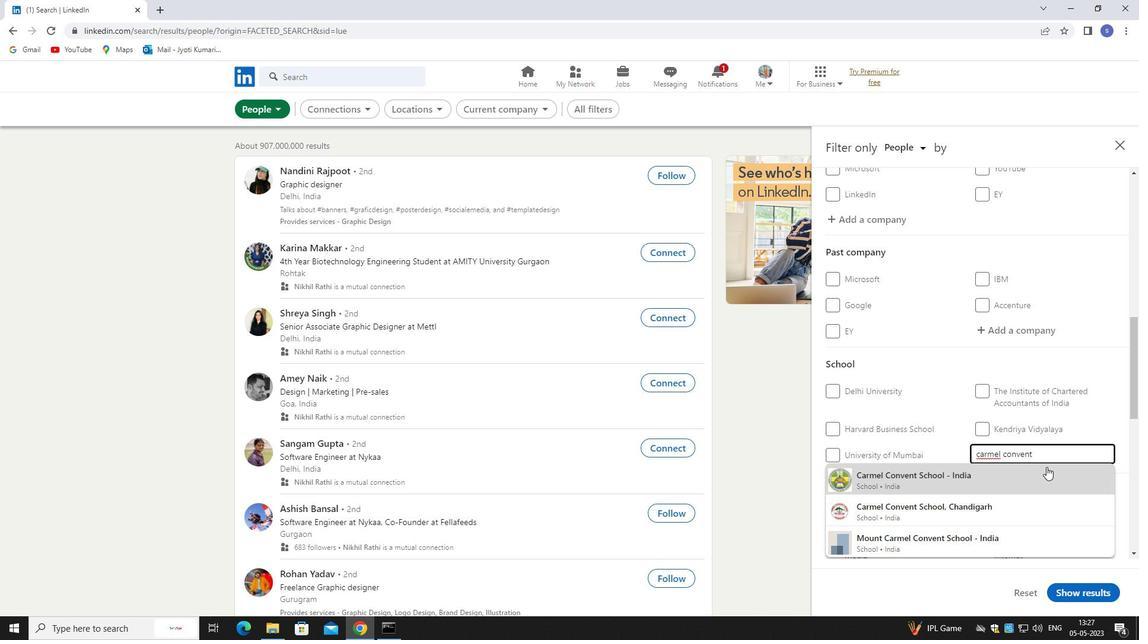 
Action: Mouse pressed left at (1038, 475)
Screenshot: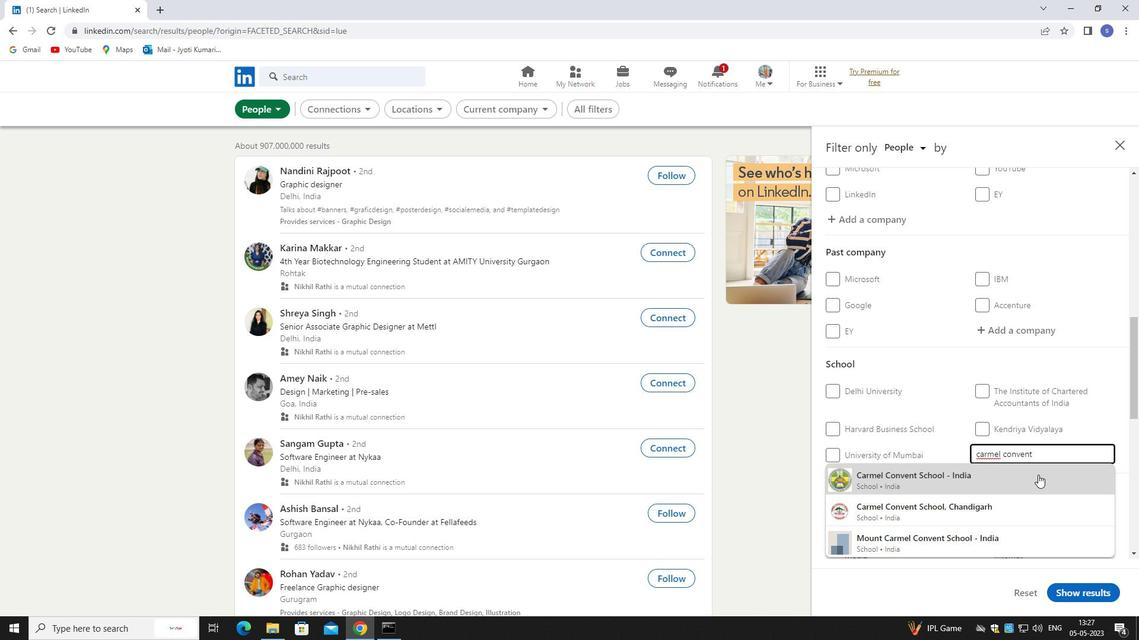 
Action: Mouse scrolled (1038, 474) with delta (0, 0)
Screenshot: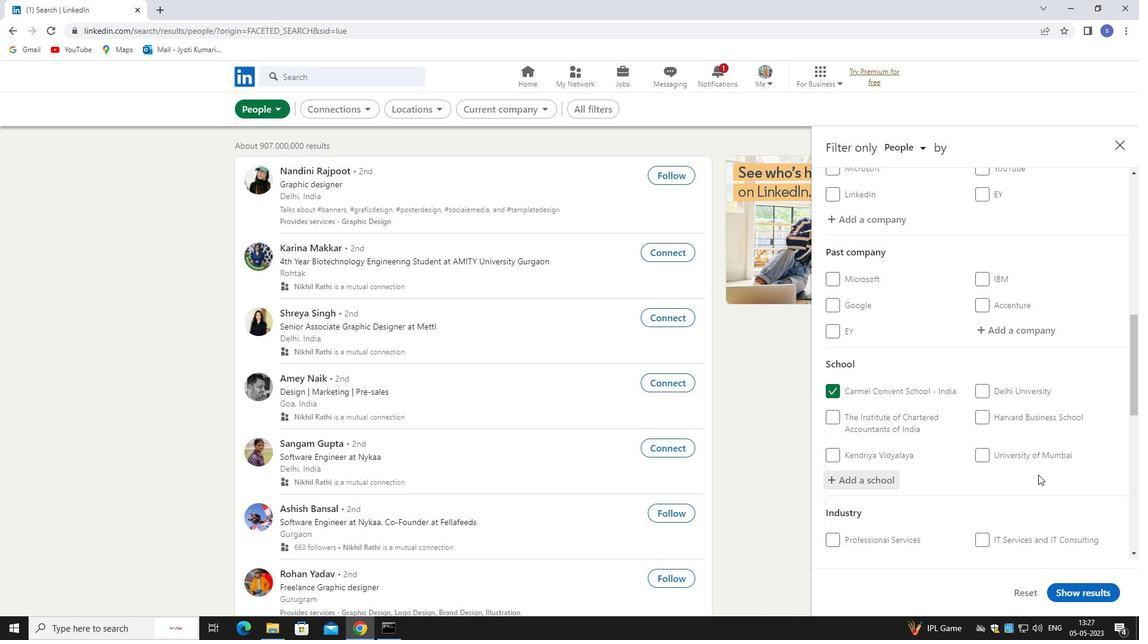 
Action: Mouse scrolled (1038, 474) with delta (0, 0)
Screenshot: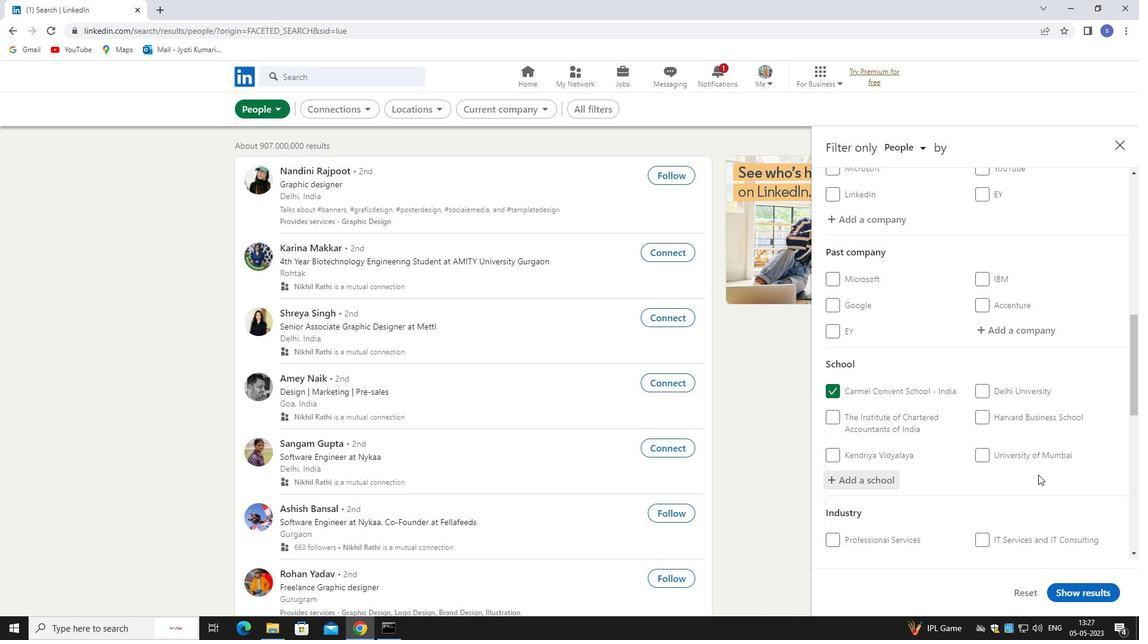 
Action: Mouse scrolled (1038, 474) with delta (0, 0)
Screenshot: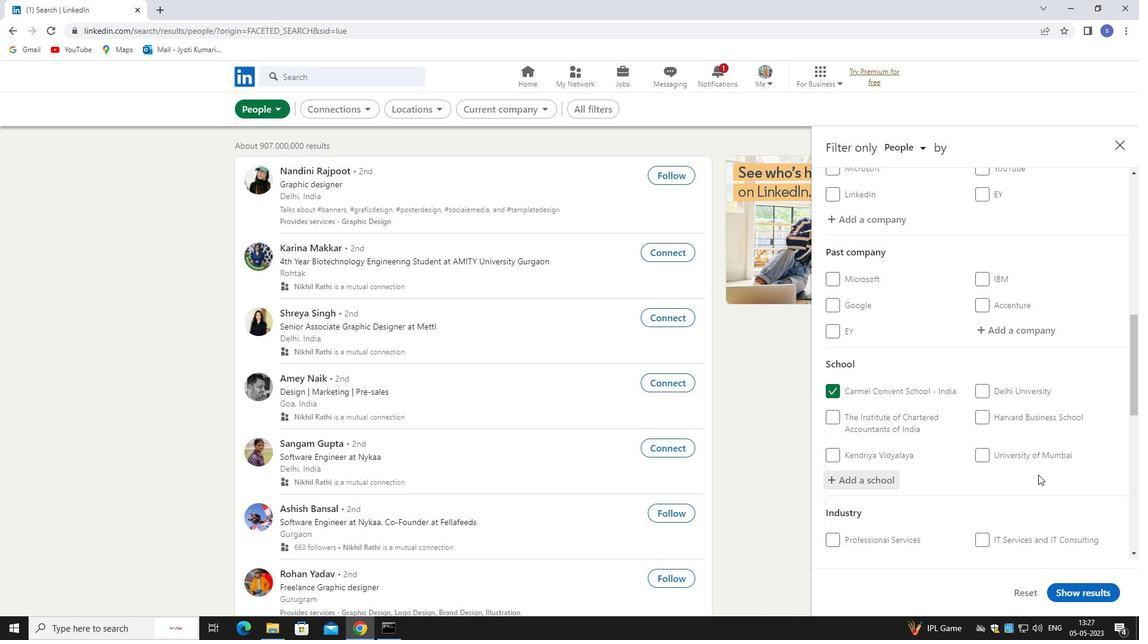 
Action: Mouse scrolled (1038, 474) with delta (0, 0)
Screenshot: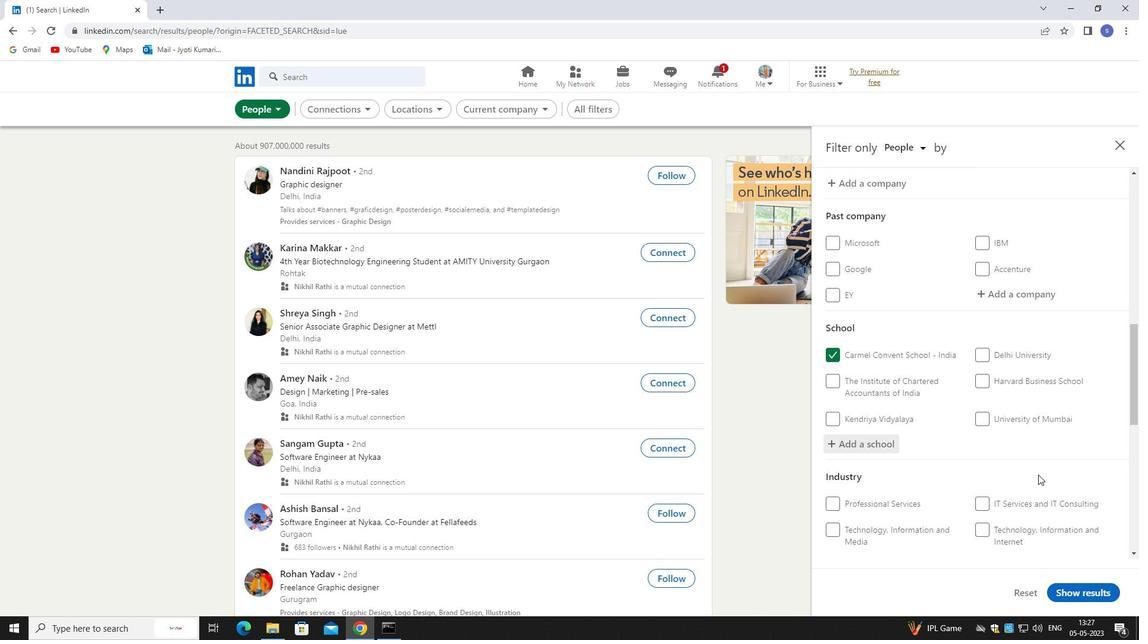 
Action: Mouse moved to (1024, 371)
Screenshot: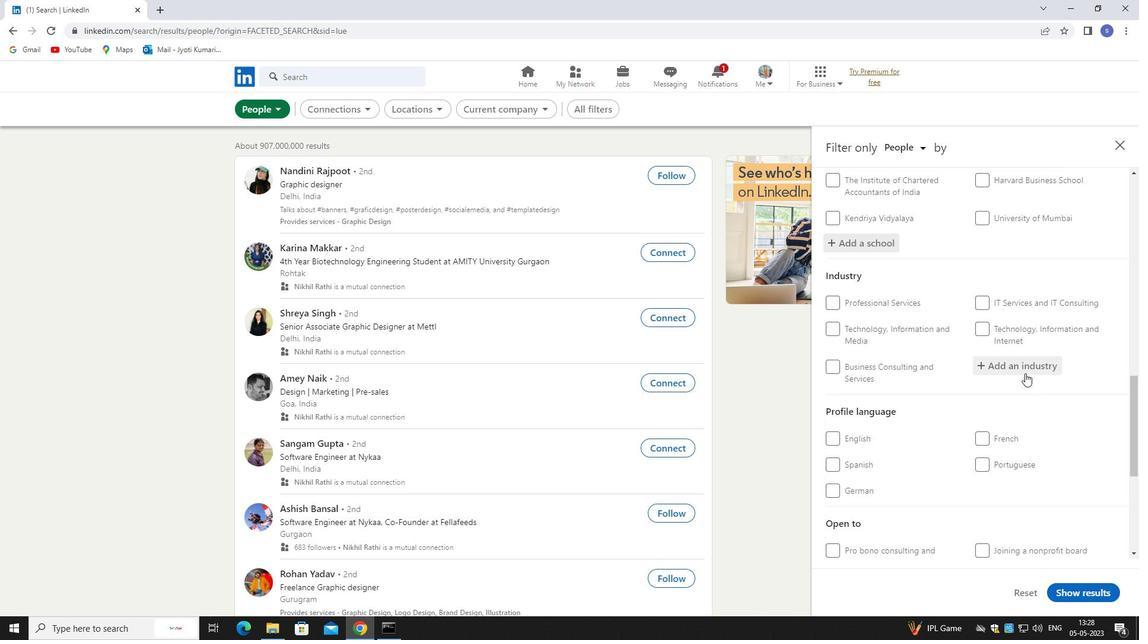 
Action: Mouse pressed left at (1024, 371)
Screenshot: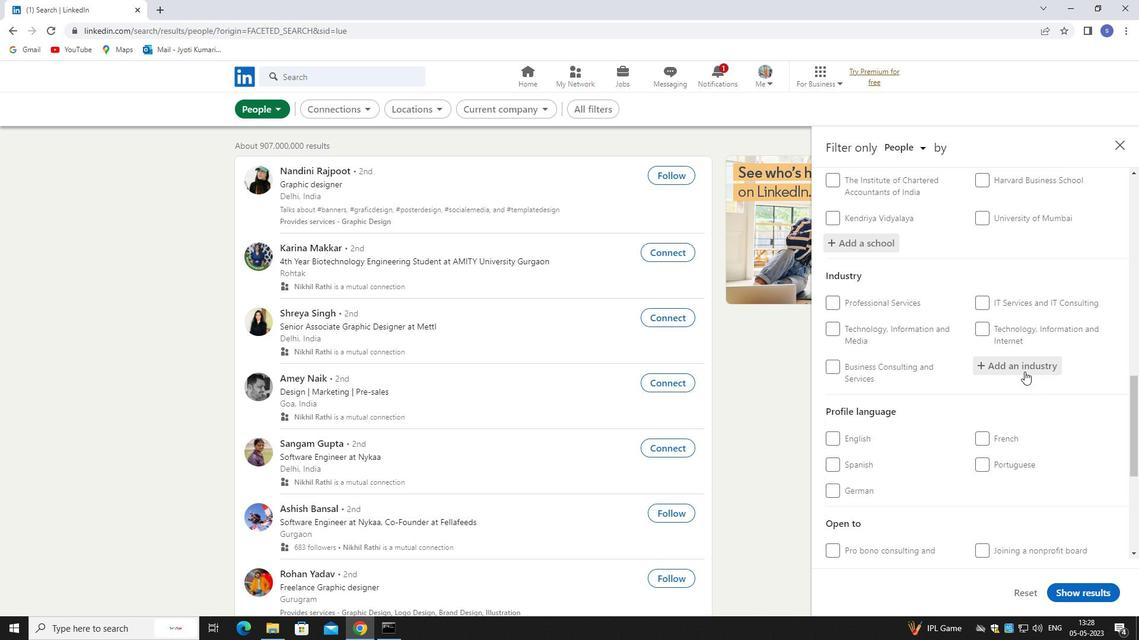 
Action: Key pressed SOLAR<Key.space>ELEC
Screenshot: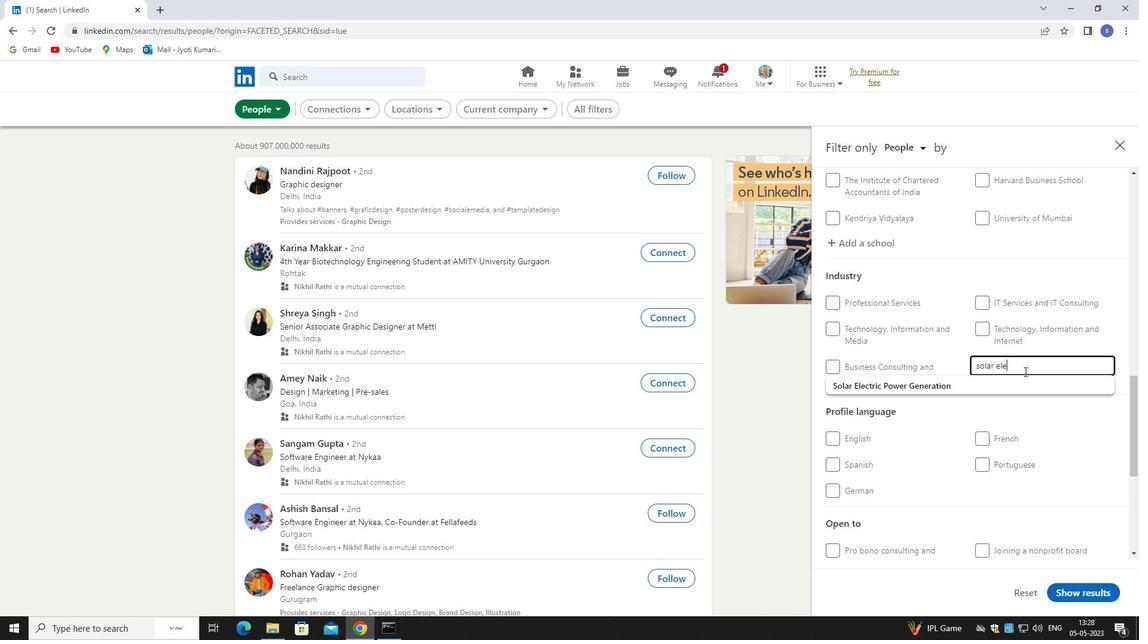 
Action: Mouse moved to (1020, 383)
Screenshot: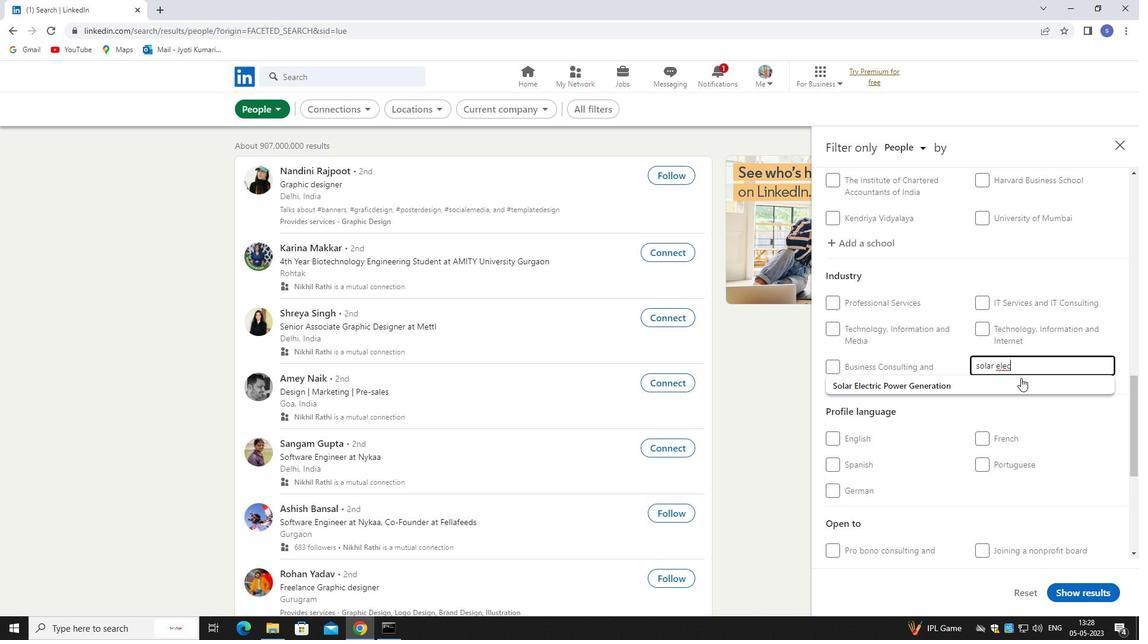
Action: Mouse pressed left at (1020, 383)
Screenshot: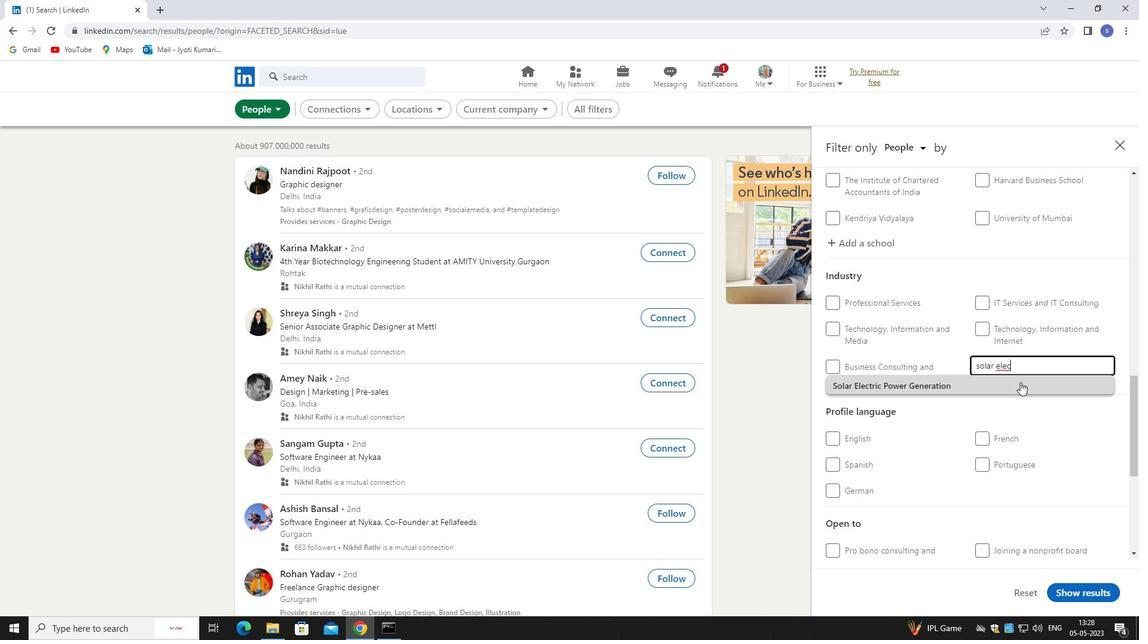
Action: Mouse scrolled (1020, 383) with delta (0, 0)
Screenshot: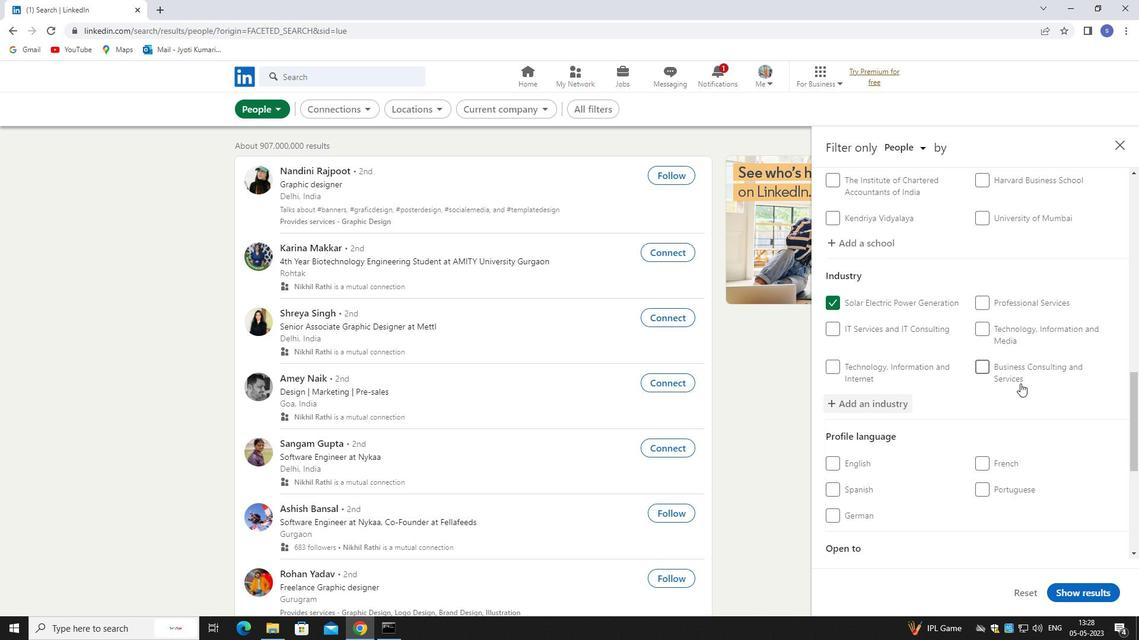 
Action: Mouse scrolled (1020, 383) with delta (0, 0)
Screenshot: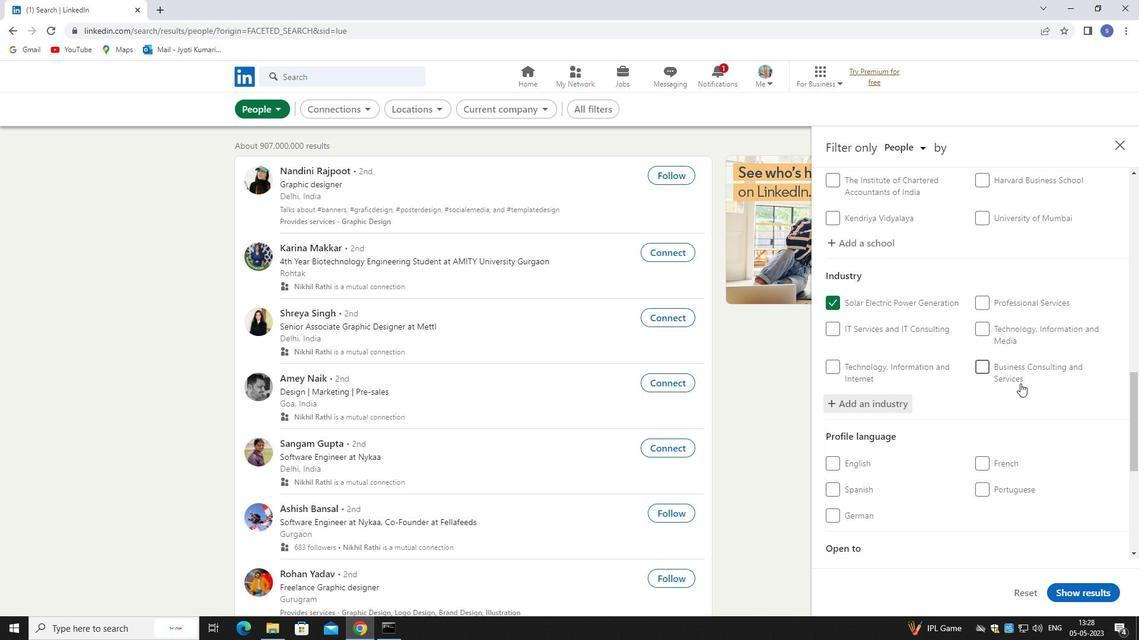 
Action: Mouse moved to (848, 395)
Screenshot: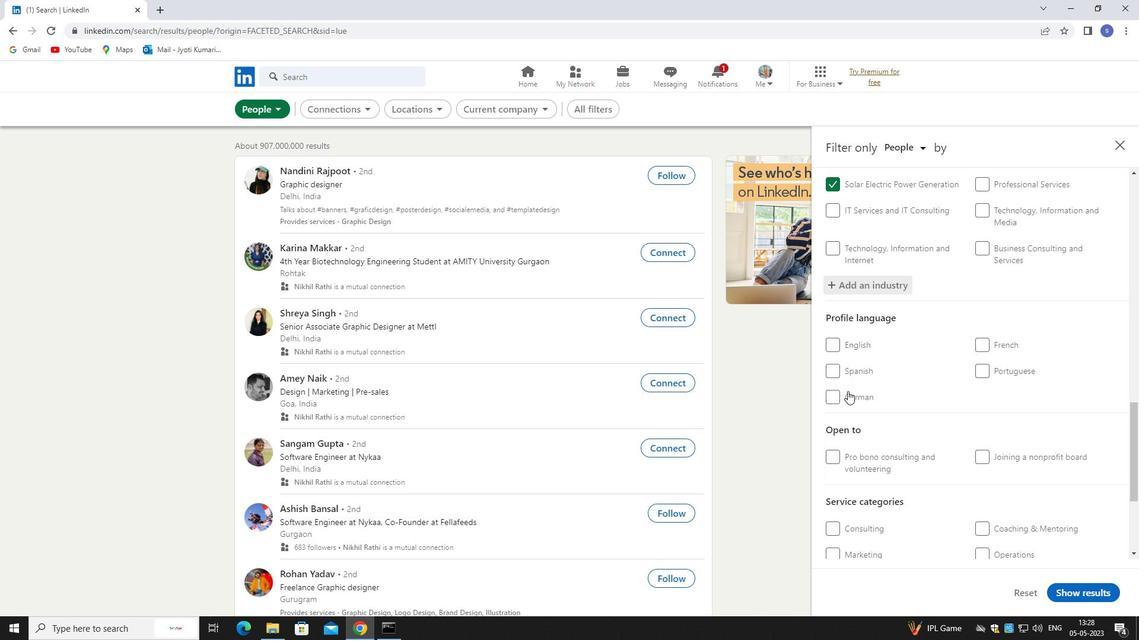 
Action: Mouse pressed left at (848, 395)
Screenshot: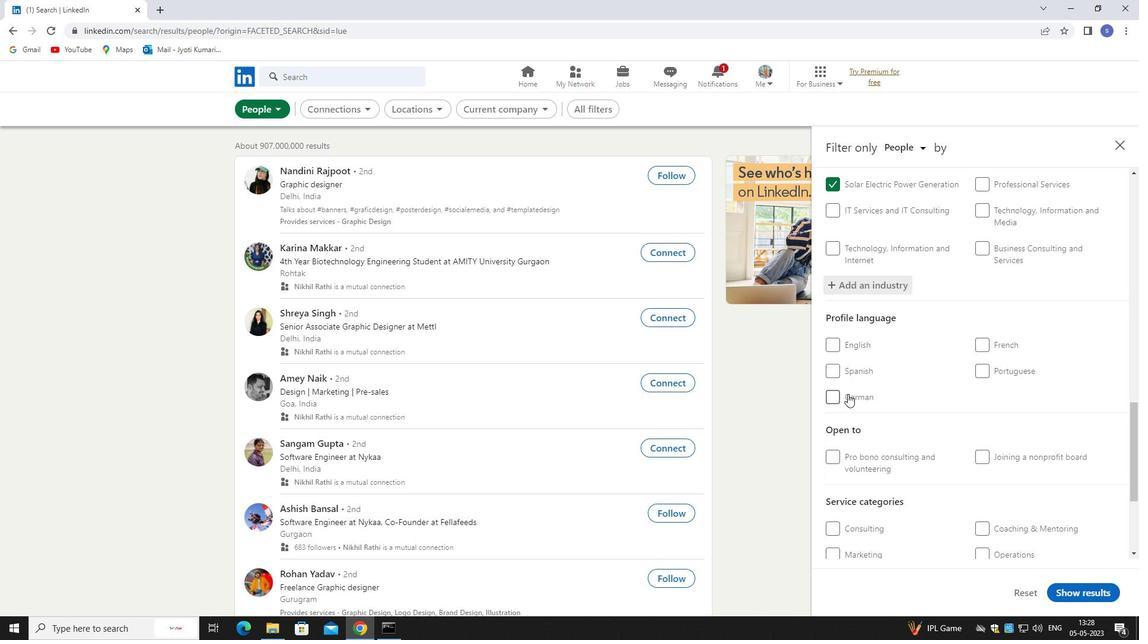 
Action: Mouse moved to (946, 396)
Screenshot: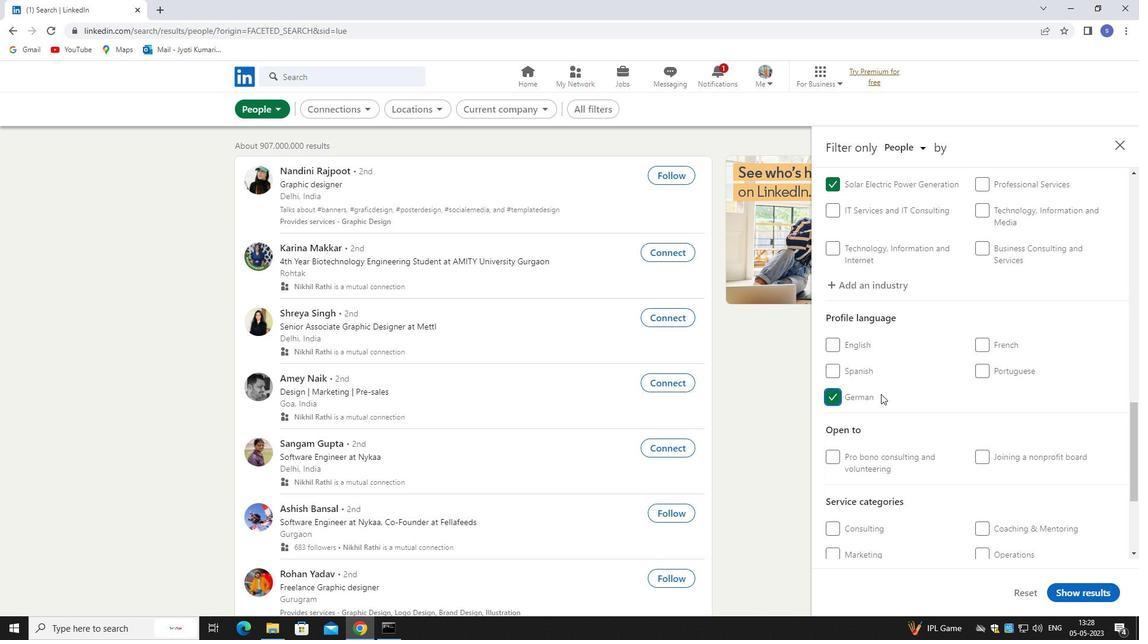 
Action: Mouse scrolled (946, 396) with delta (0, 0)
Screenshot: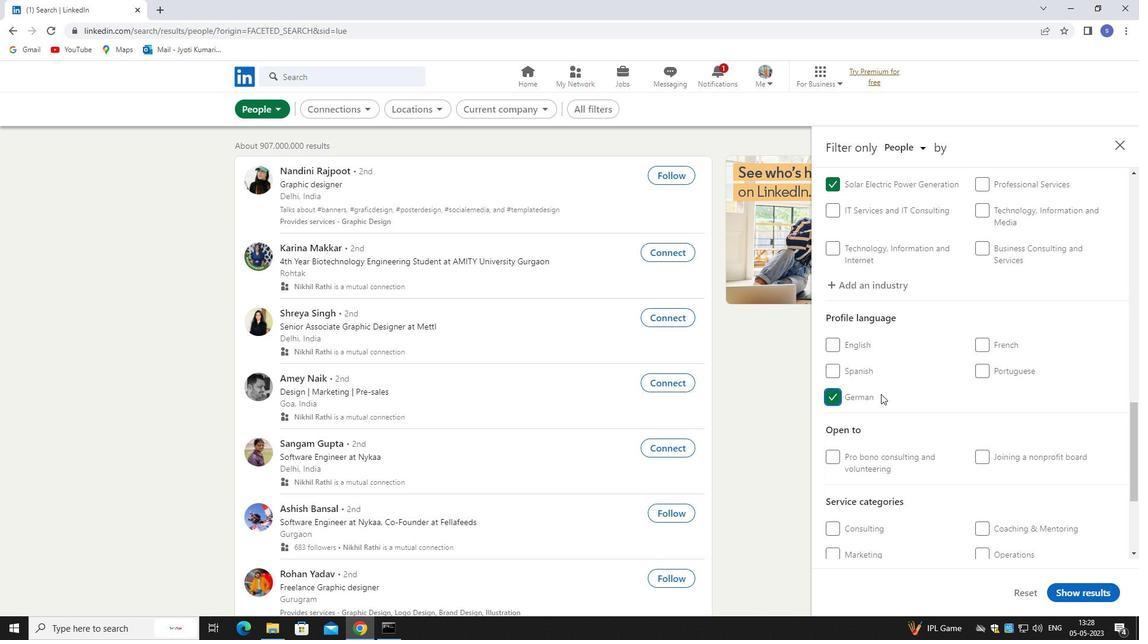 
Action: Mouse moved to (949, 398)
Screenshot: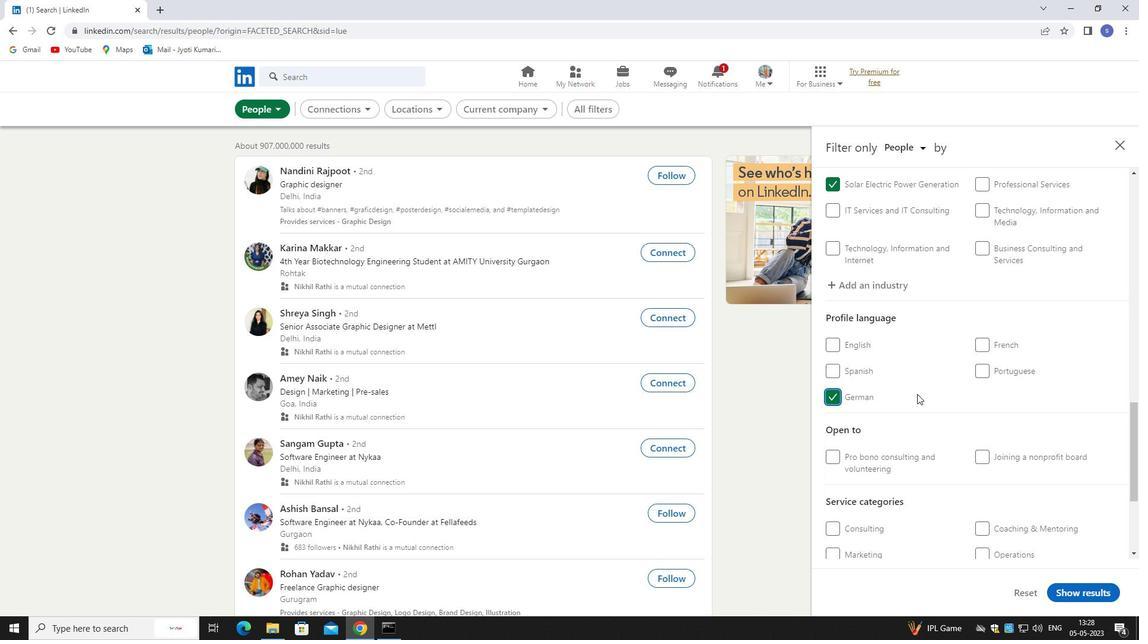 
Action: Mouse scrolled (949, 397) with delta (0, 0)
Screenshot: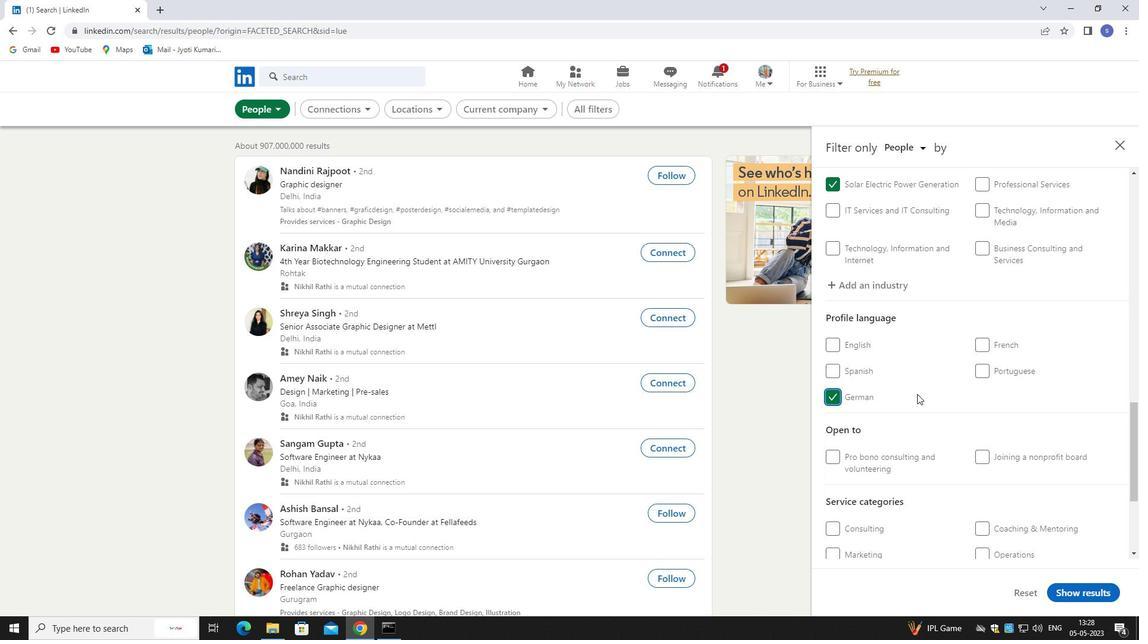 
Action: Mouse moved to (952, 400)
Screenshot: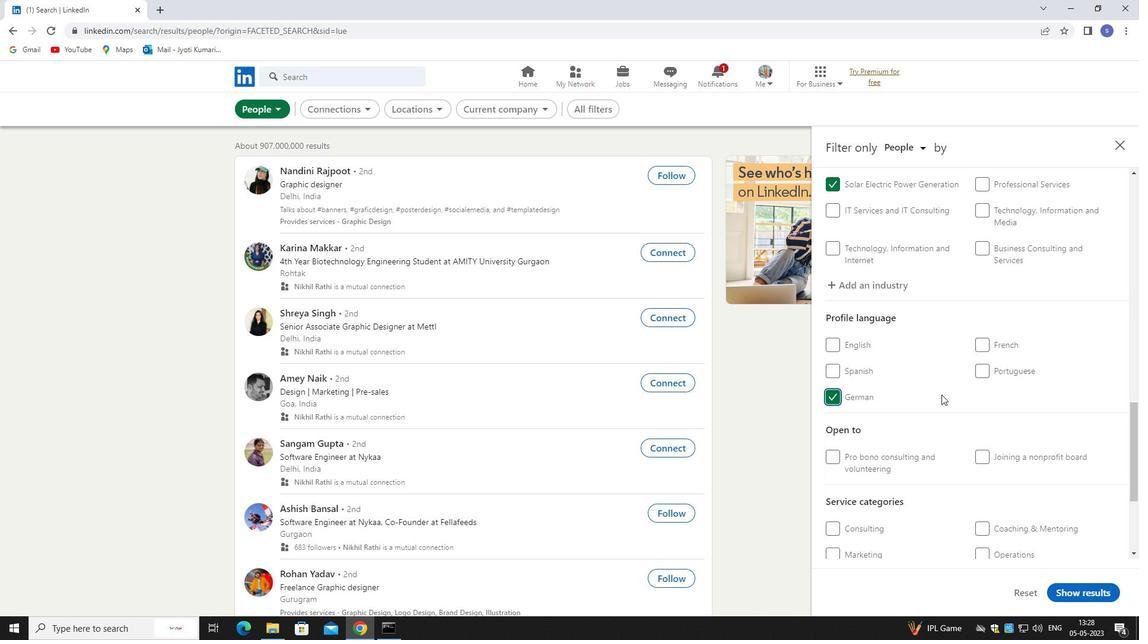 
Action: Mouse scrolled (952, 399) with delta (0, 0)
Screenshot: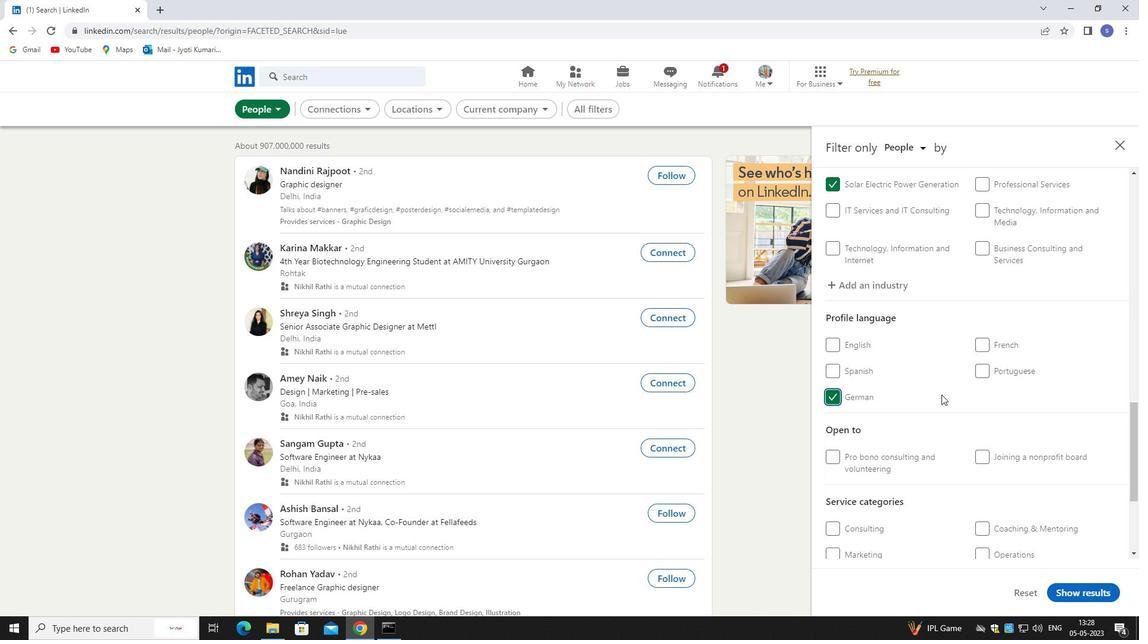 
Action: Mouse moved to (953, 401)
Screenshot: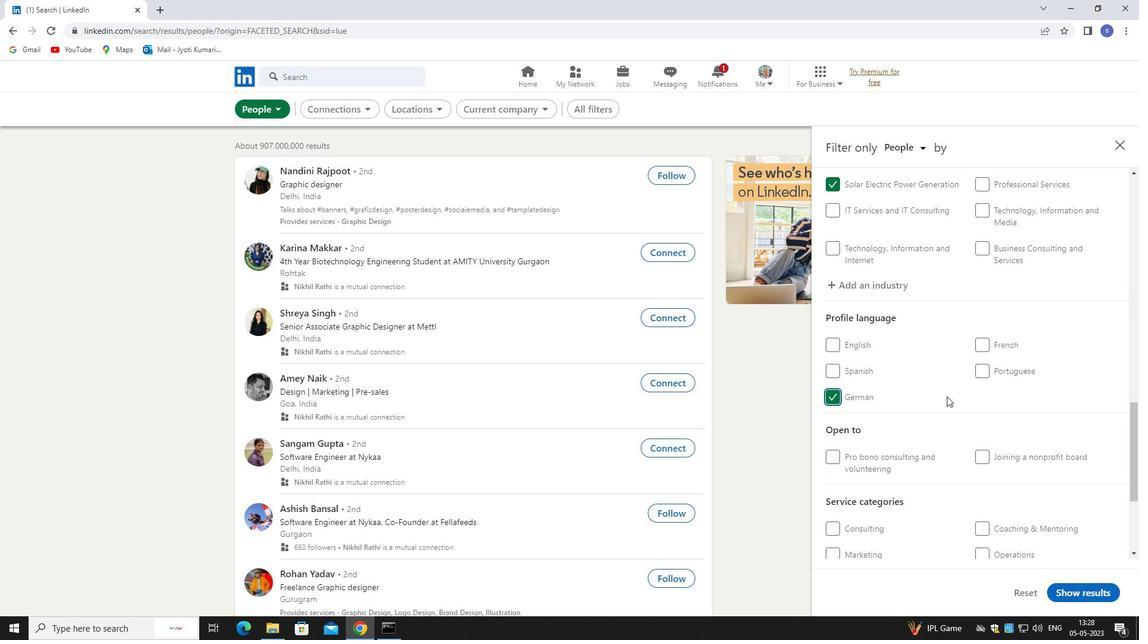 
Action: Mouse scrolled (953, 401) with delta (0, 0)
Screenshot: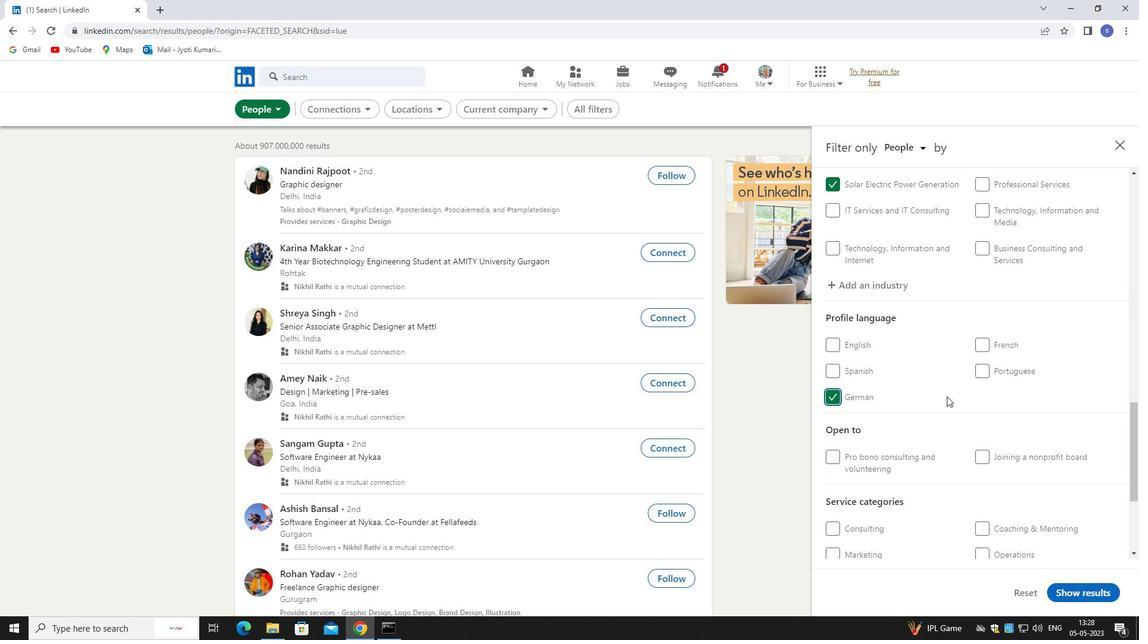 
Action: Mouse moved to (953, 402)
Screenshot: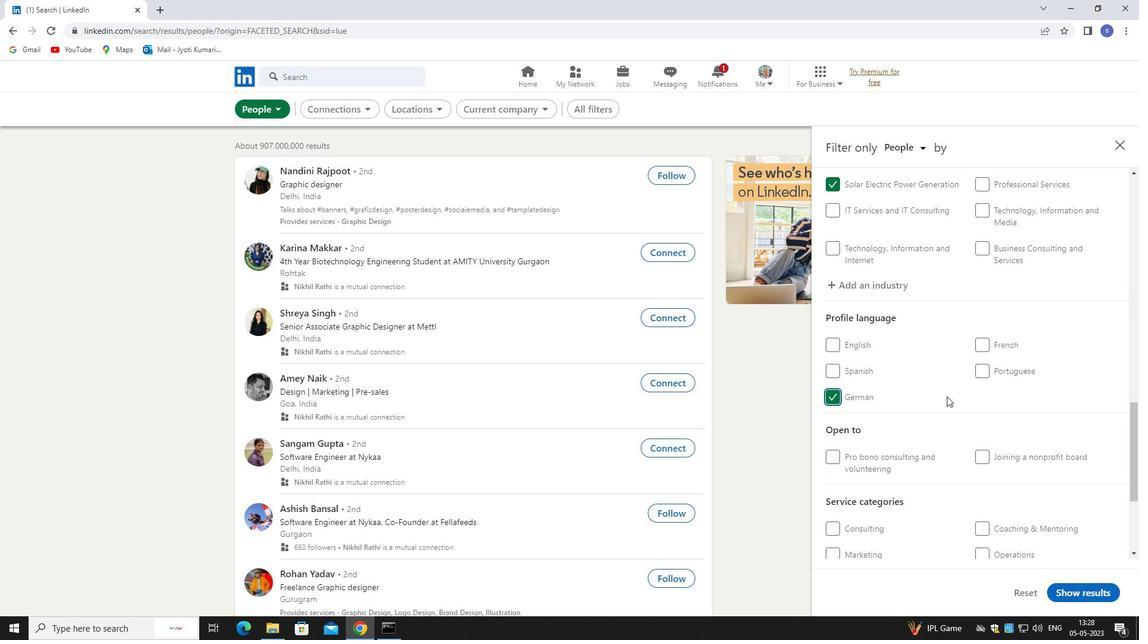 
Action: Mouse scrolled (953, 401) with delta (0, 0)
Screenshot: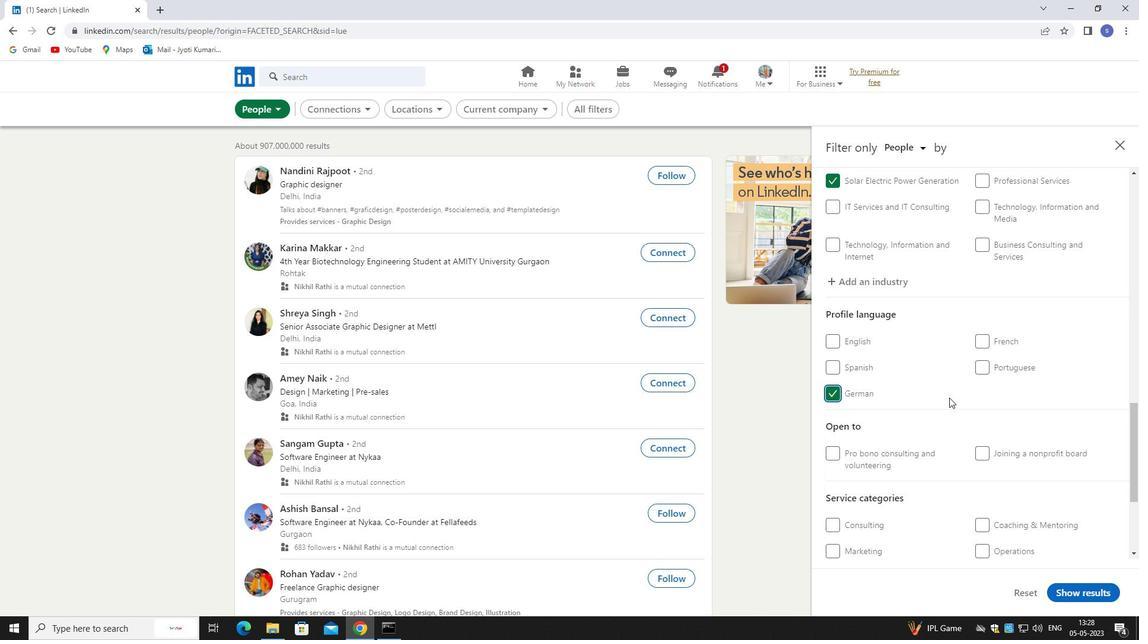 
Action: Mouse moved to (1012, 395)
Screenshot: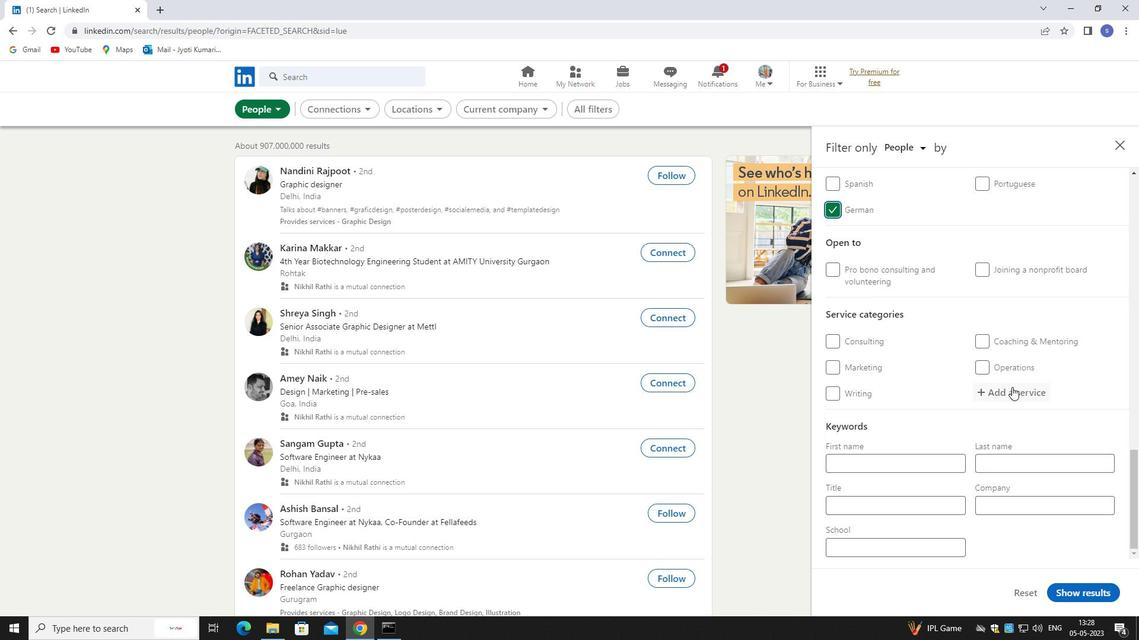 
Action: Mouse pressed left at (1012, 395)
Screenshot: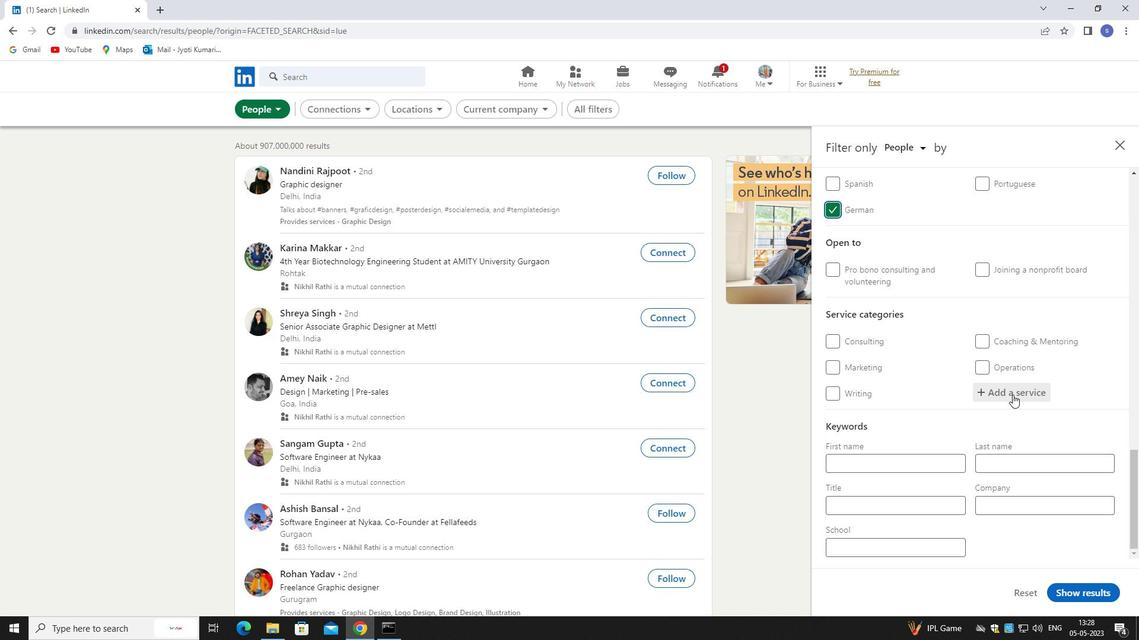 
Action: Key pressed CUSTOMER
Screenshot: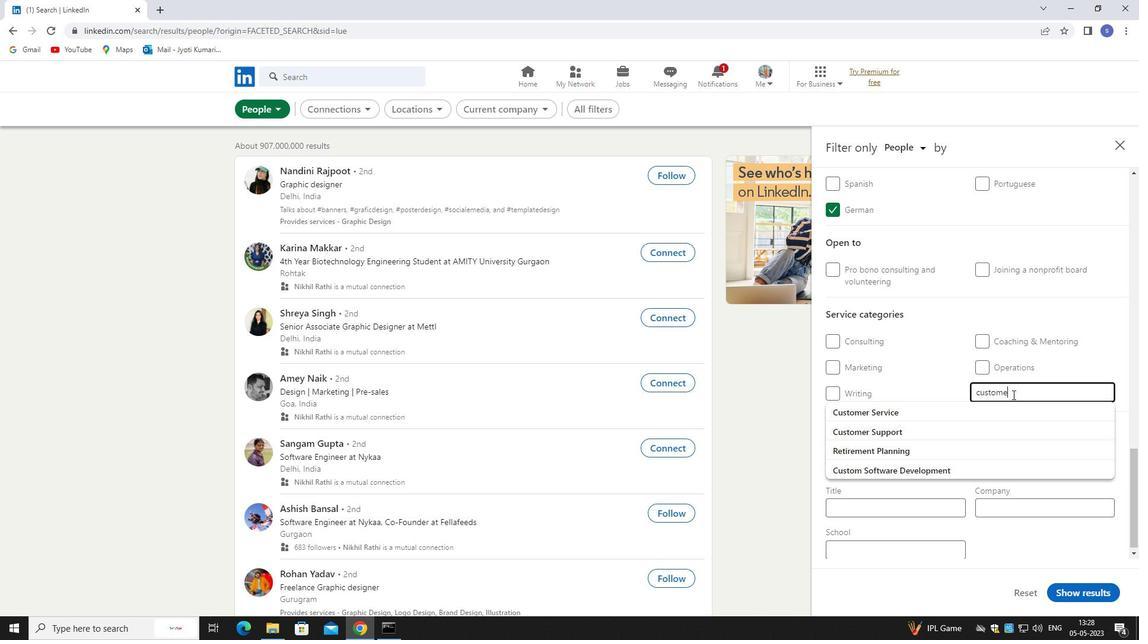 
Action: Mouse moved to (1017, 414)
Screenshot: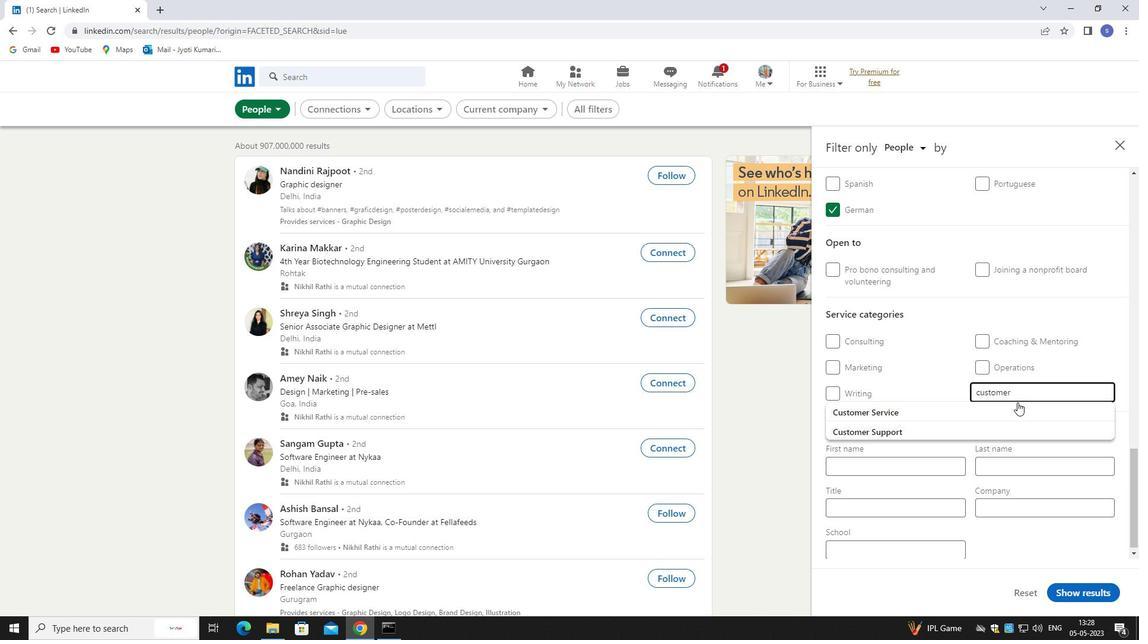 
Action: Mouse pressed left at (1017, 414)
Screenshot: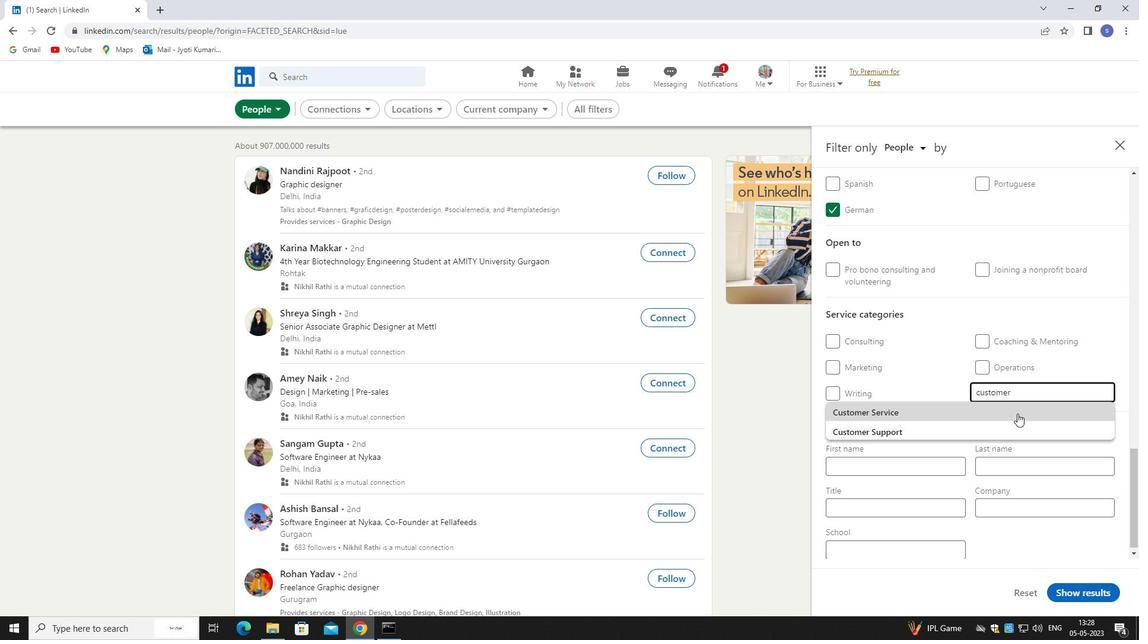 
Action: Mouse scrolled (1017, 414) with delta (0, 0)
Screenshot: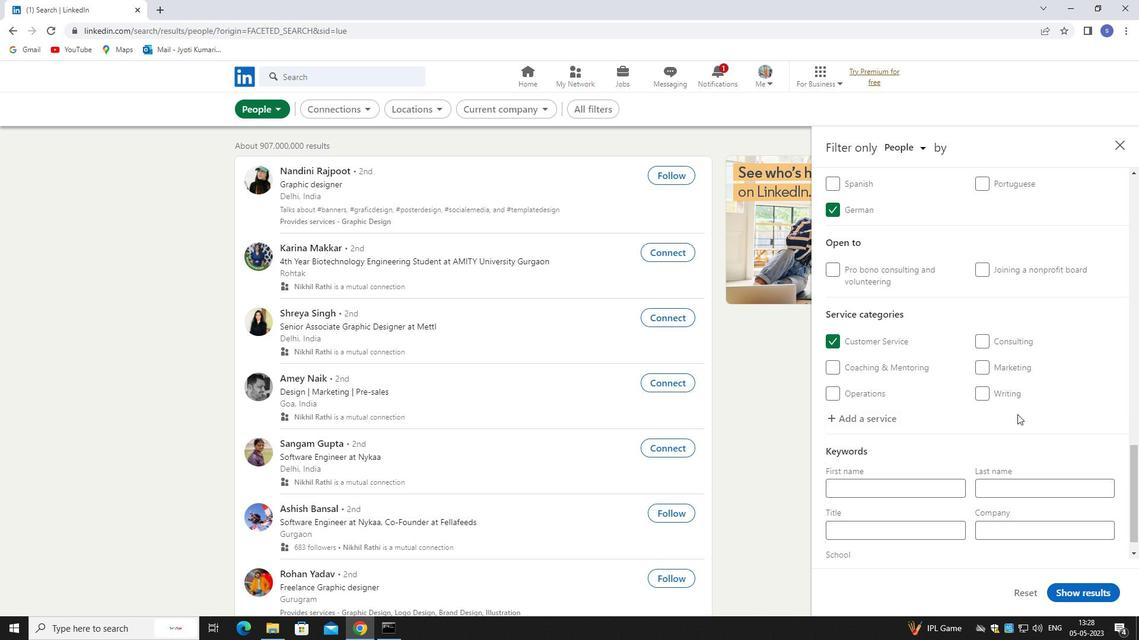 
Action: Mouse scrolled (1017, 414) with delta (0, 0)
Screenshot: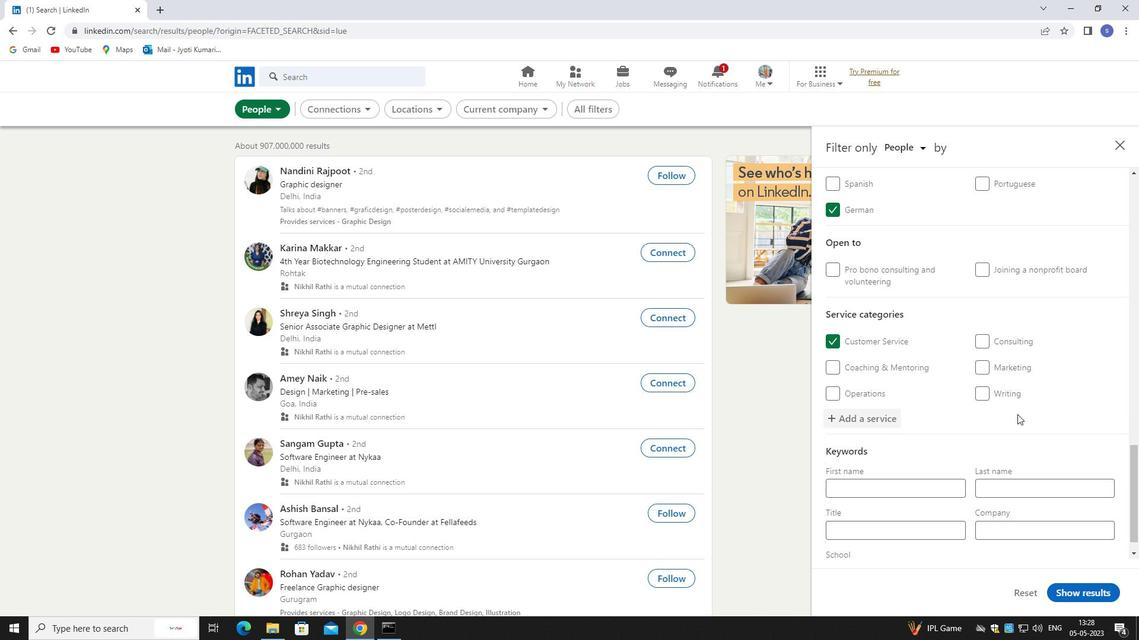 
Action: Mouse moved to (1016, 418)
Screenshot: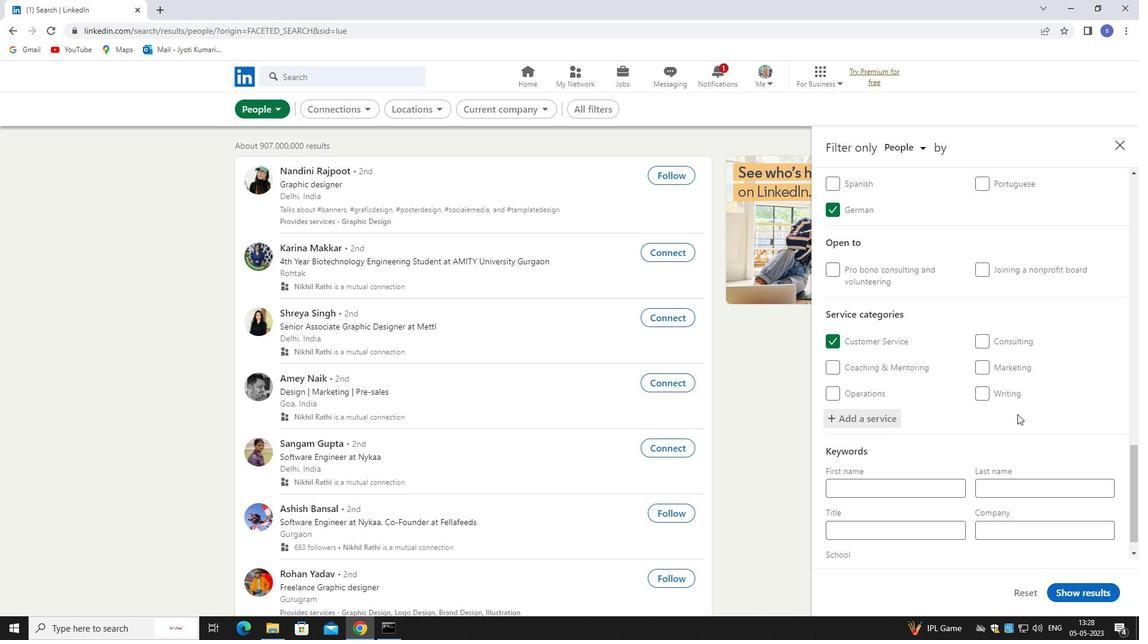 
Action: Mouse scrolled (1016, 418) with delta (0, 0)
Screenshot: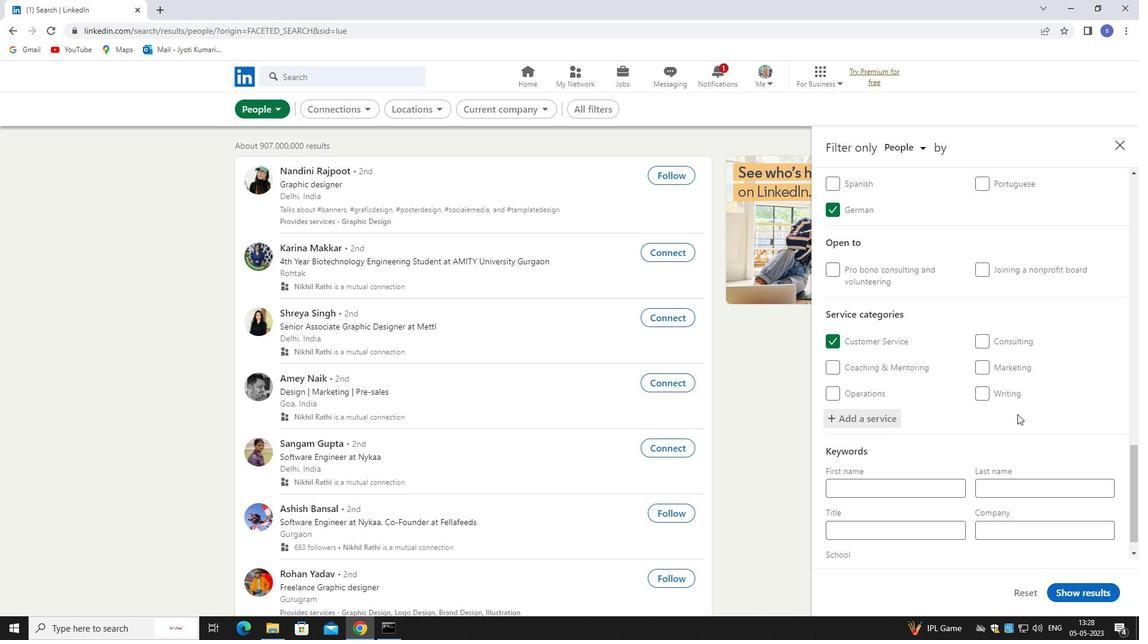
Action: Mouse moved to (898, 510)
Screenshot: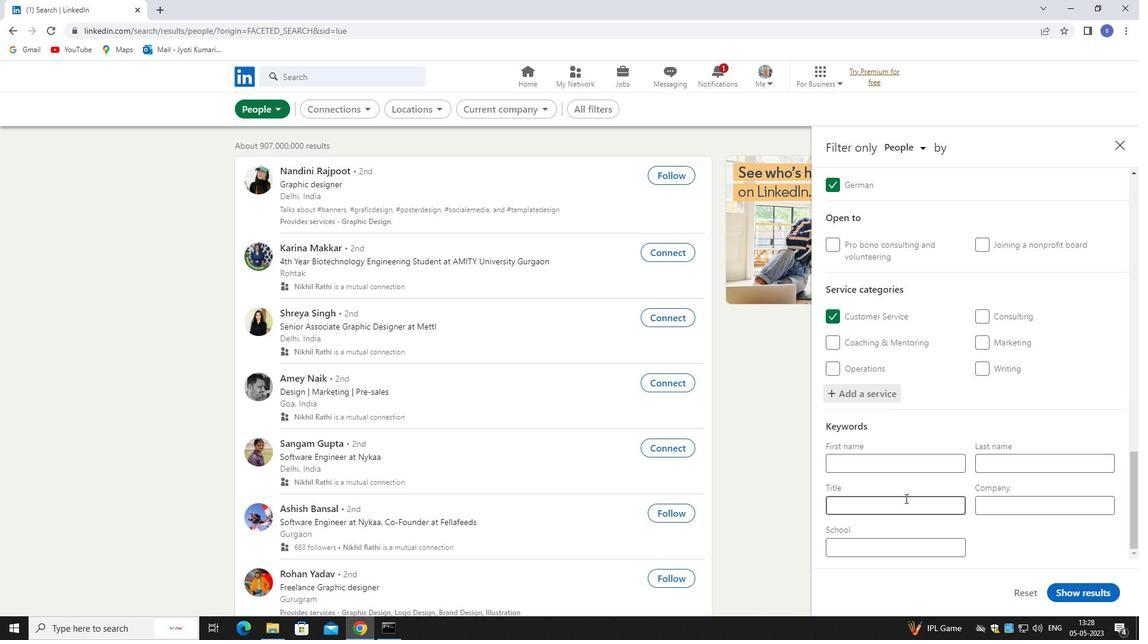 
Action: Mouse pressed left at (898, 510)
Screenshot: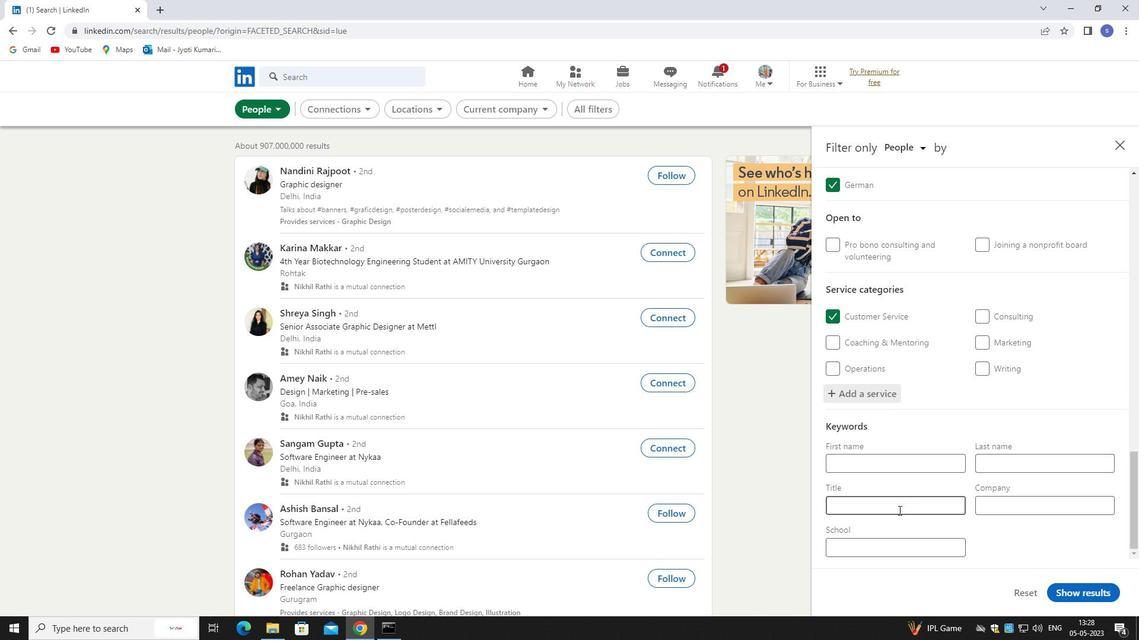 
Action: Mouse moved to (897, 510)
Screenshot: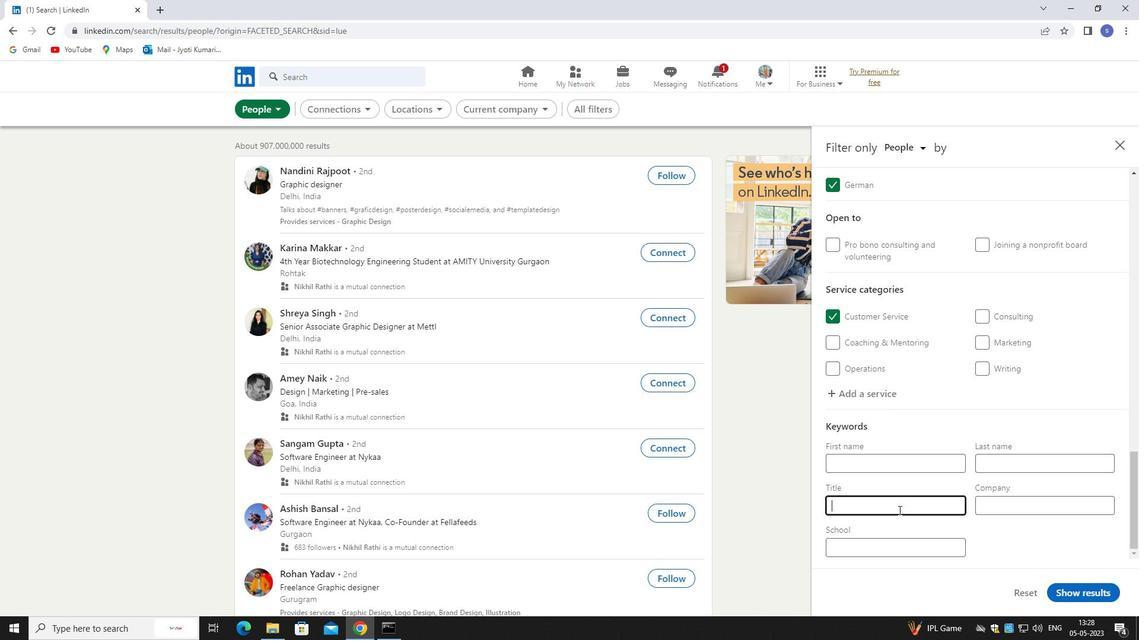 
Action: Key pressed <Key.shift>RECPTIONIST
Screenshot: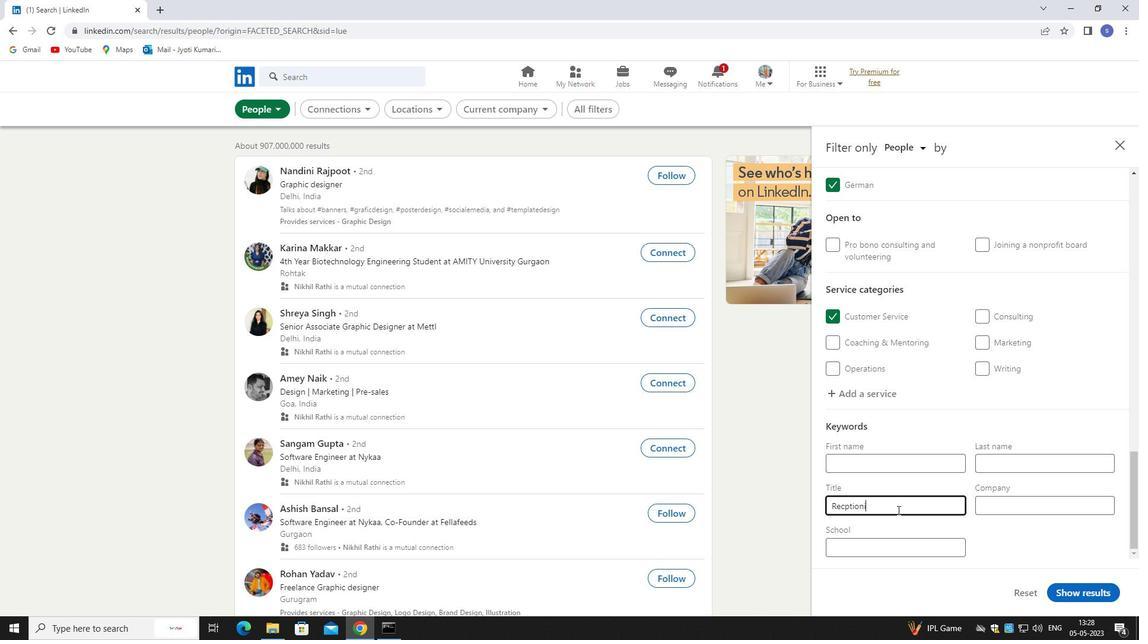 
Action: Mouse moved to (1070, 585)
Screenshot: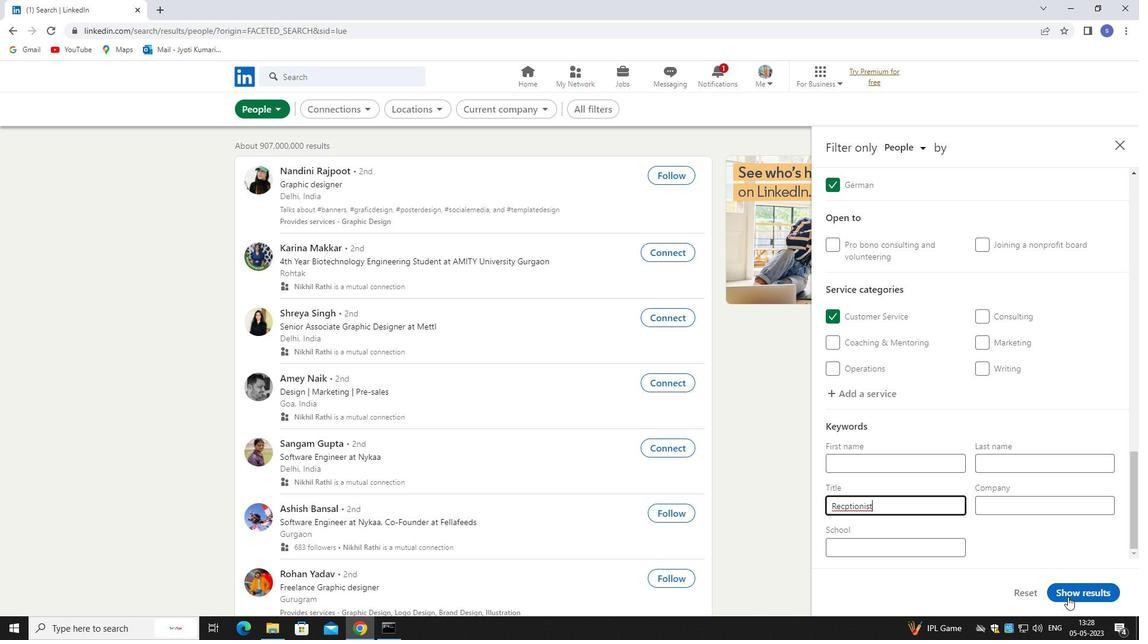 
Action: Mouse pressed left at (1070, 585)
Screenshot: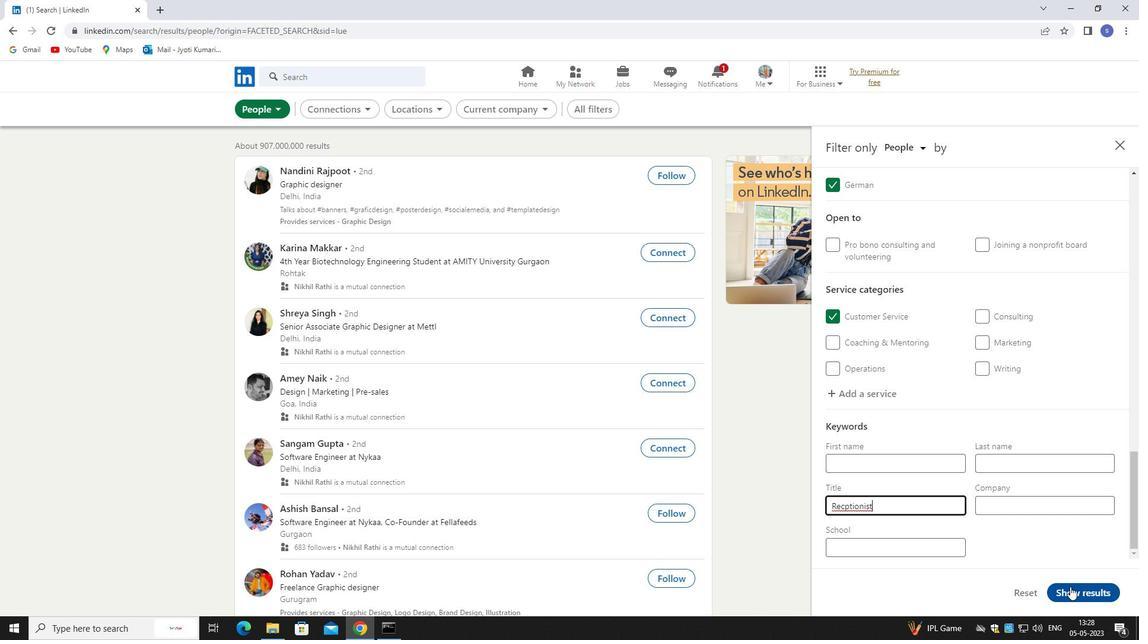 
Action: Mouse moved to (1070, 584)
Screenshot: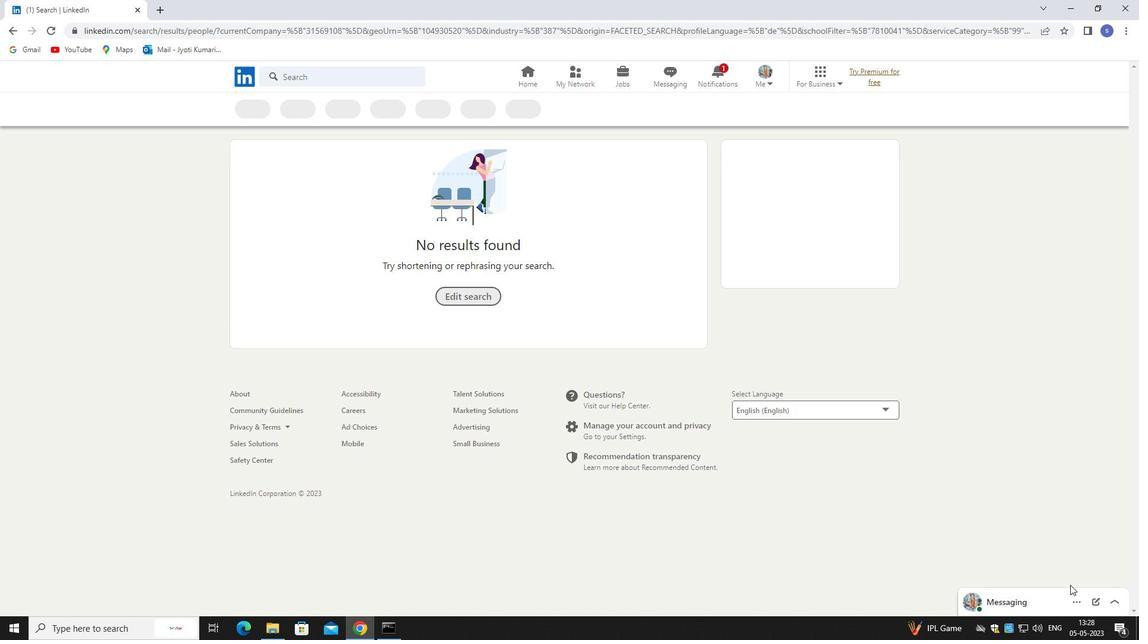 
